 Task: Look for space in Aguilares, Argentina from 9th July, 2023 to 16th July, 2023 for 2 adults, 1 child in price range Rs.8000 to Rs.16000. Place can be entire place with 2 bedrooms having 2 beds and 1 bathroom. Property type can be flat. Amenities needed are: heating, . Booking option can be shelf check-in. Required host language is English.
Action: Mouse moved to (465, 101)
Screenshot: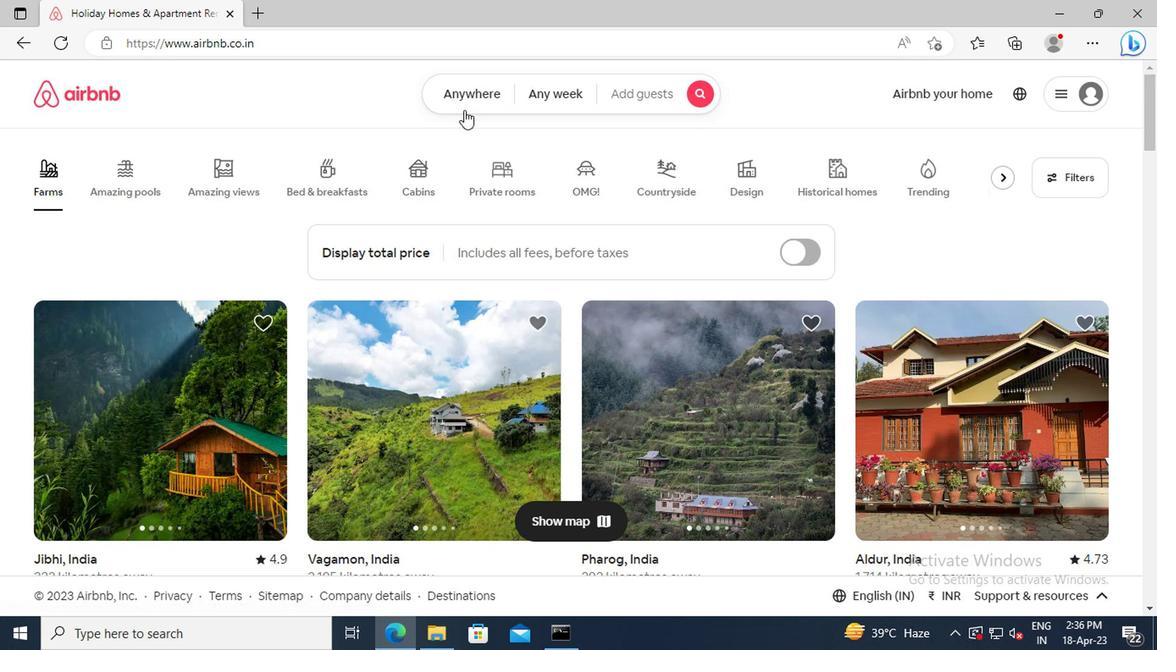 
Action: Mouse pressed left at (465, 101)
Screenshot: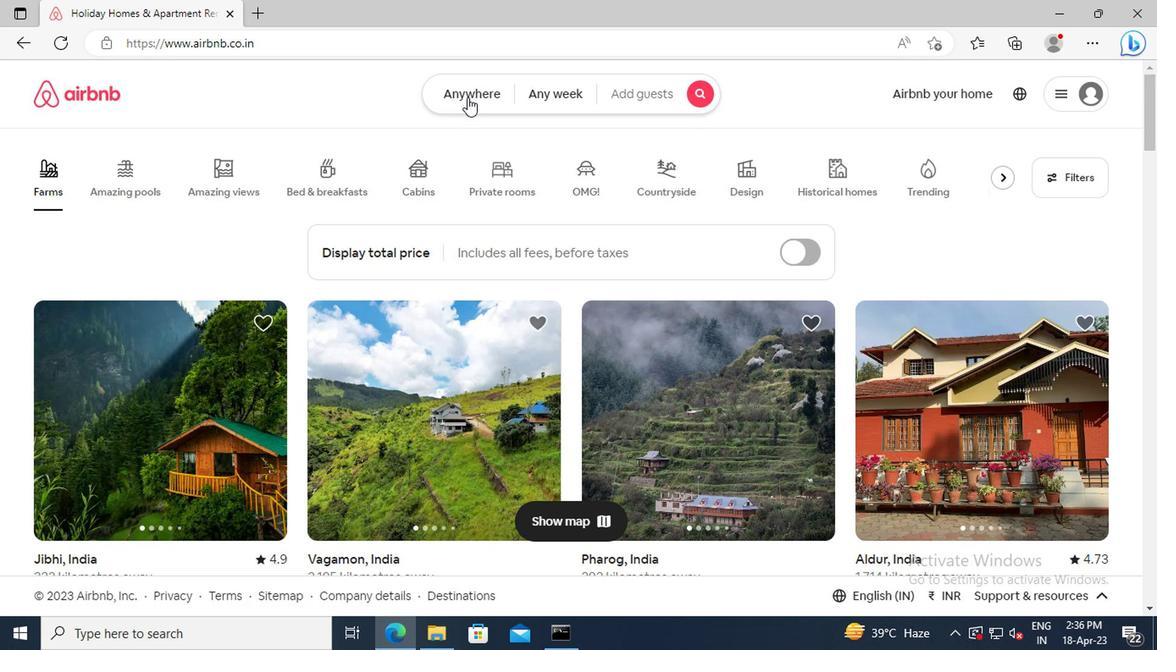 
Action: Mouse moved to (299, 165)
Screenshot: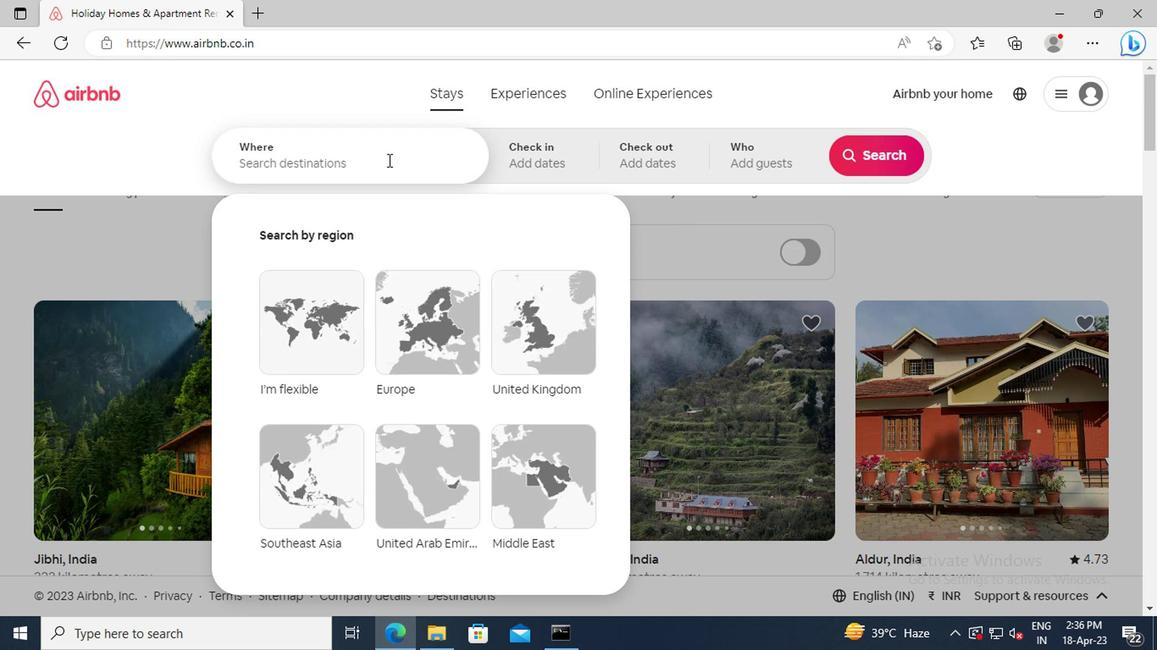 
Action: Mouse pressed left at (299, 165)
Screenshot: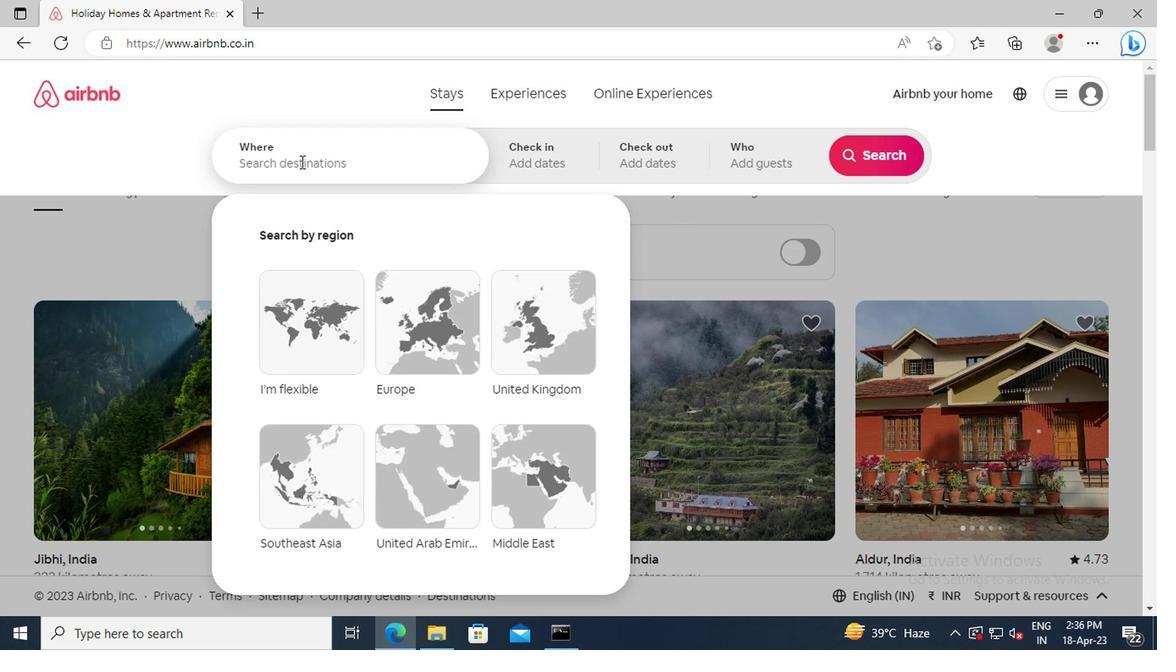 
Action: Key pressed <Key.shift_r>Aguilares,<Key.space><Key.shift_r>Argentina<Key.enter>
Screenshot: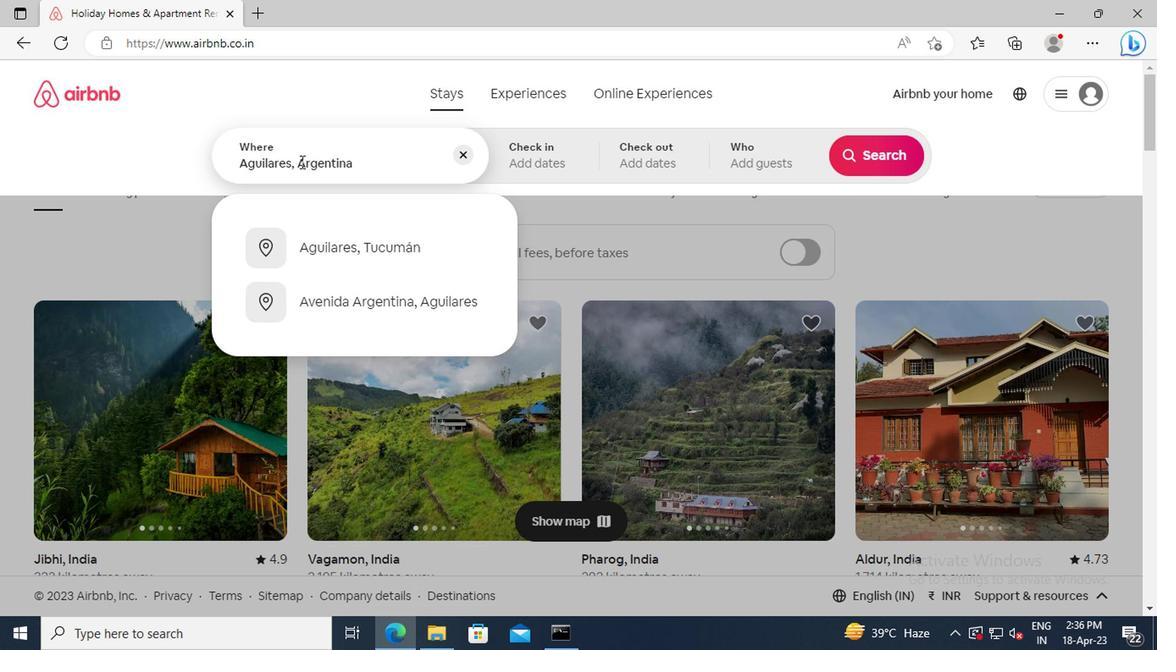 
Action: Mouse moved to (857, 291)
Screenshot: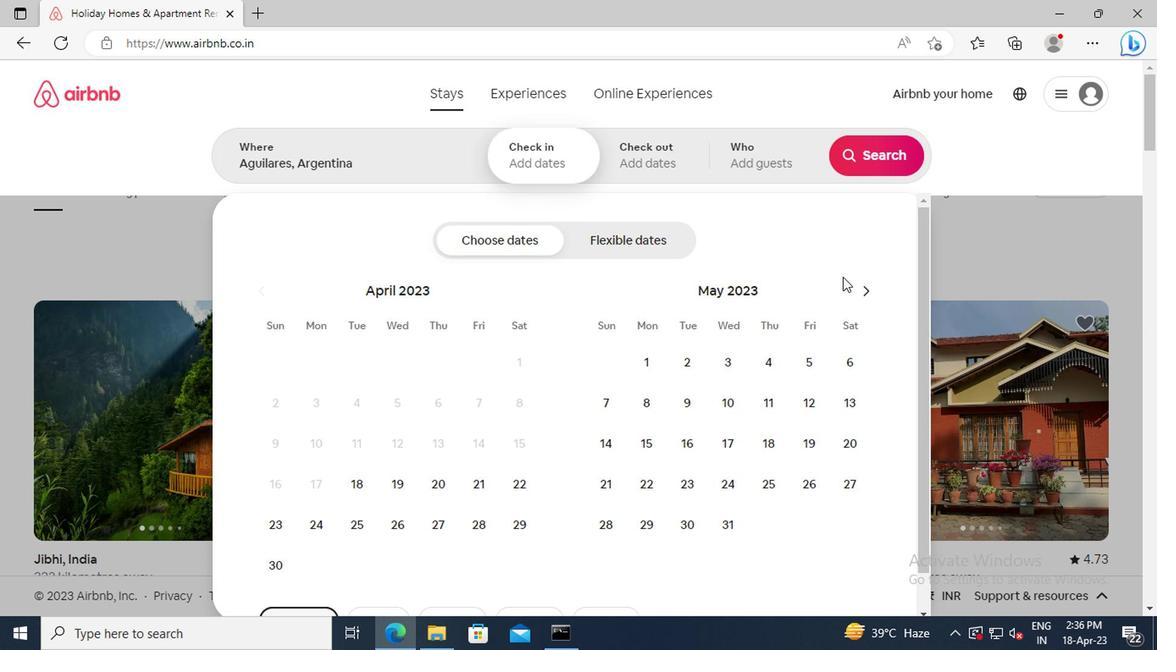 
Action: Mouse pressed left at (857, 291)
Screenshot: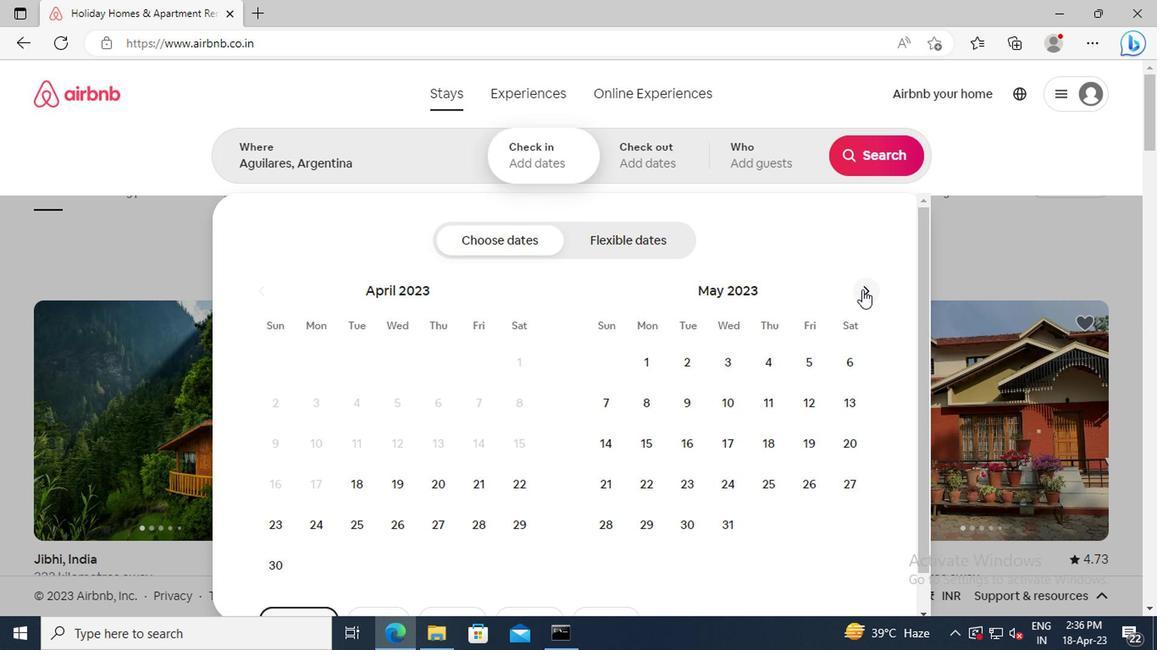 
Action: Mouse pressed left at (857, 291)
Screenshot: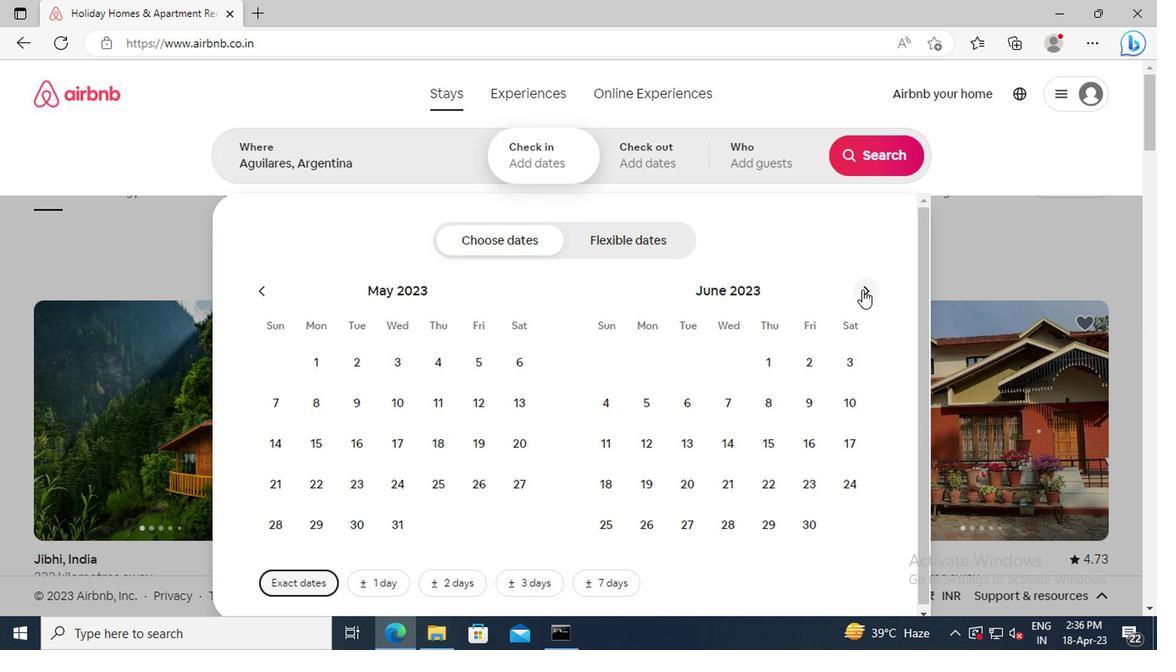 
Action: Mouse moved to (610, 436)
Screenshot: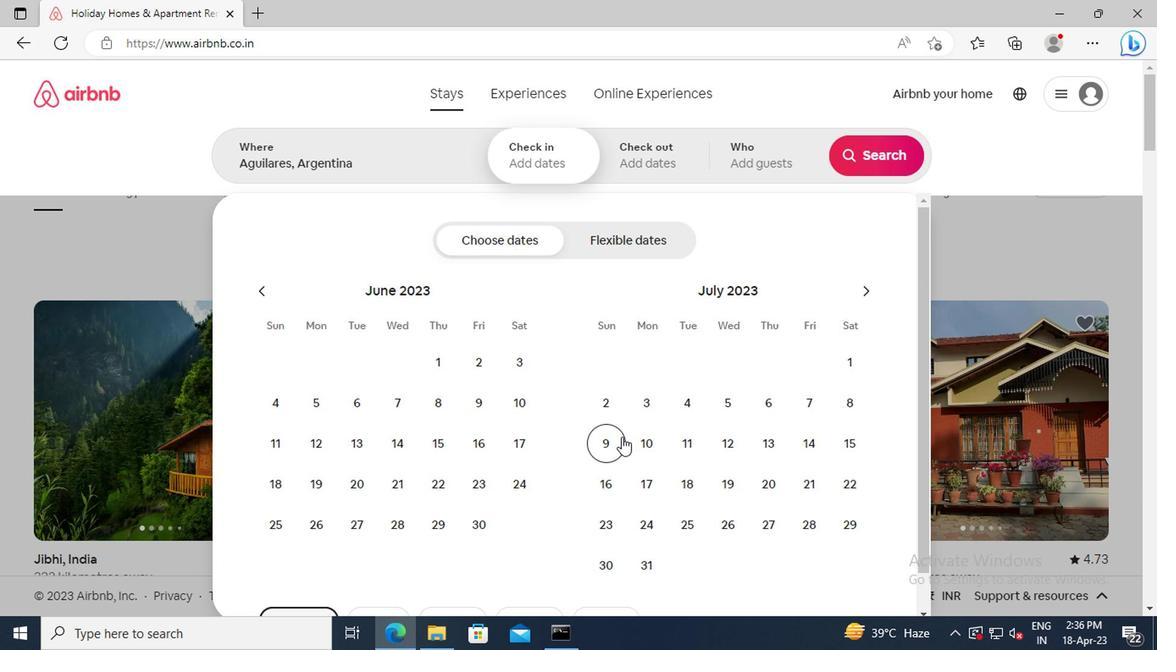 
Action: Mouse pressed left at (610, 436)
Screenshot: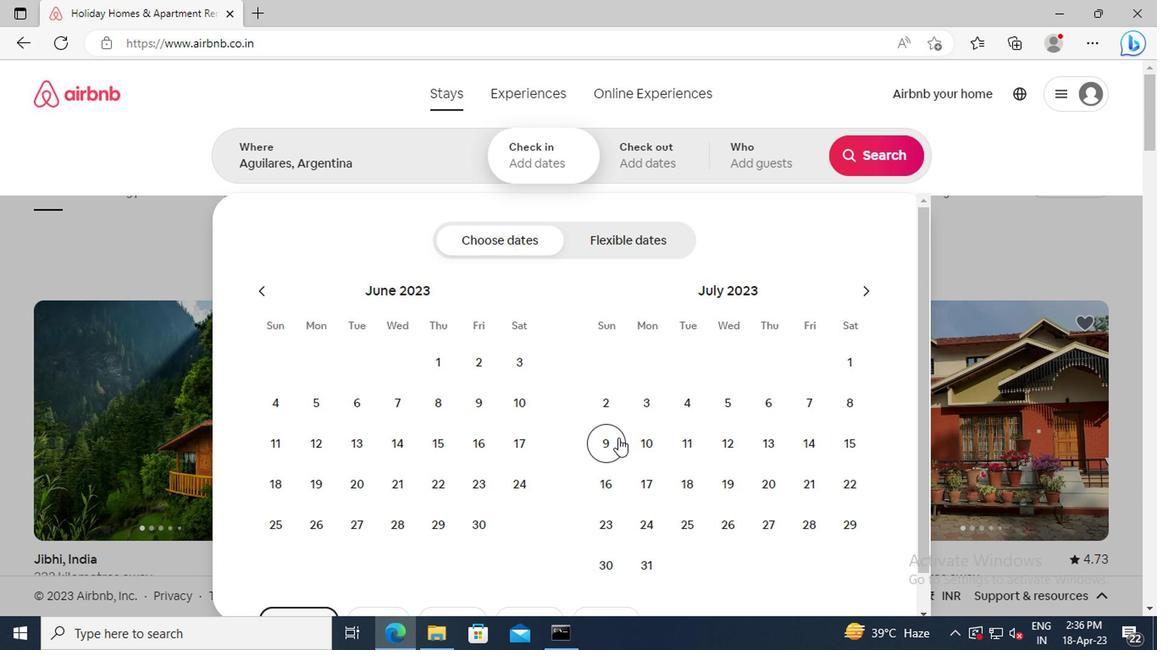 
Action: Mouse moved to (606, 479)
Screenshot: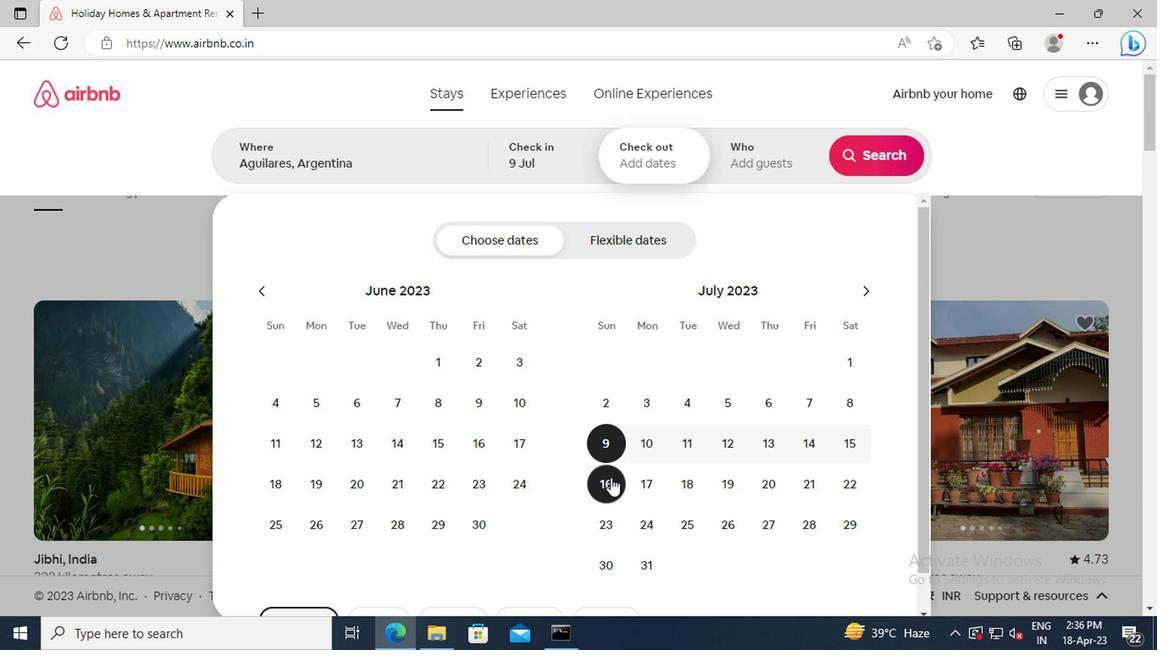 
Action: Mouse pressed left at (606, 479)
Screenshot: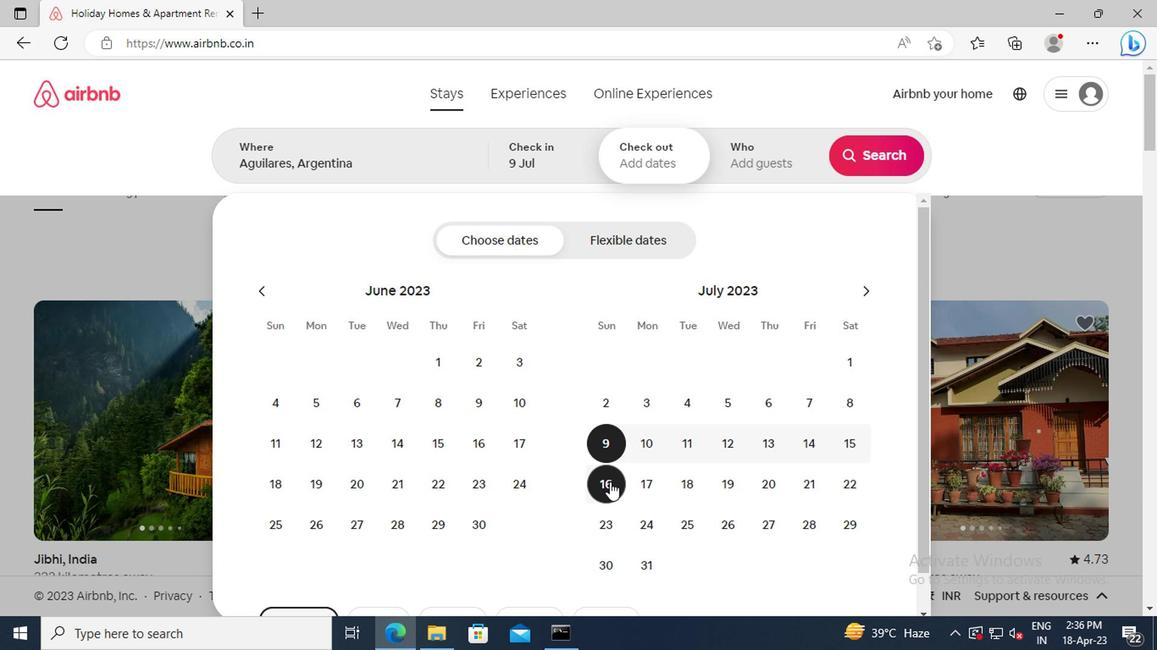 
Action: Mouse moved to (743, 169)
Screenshot: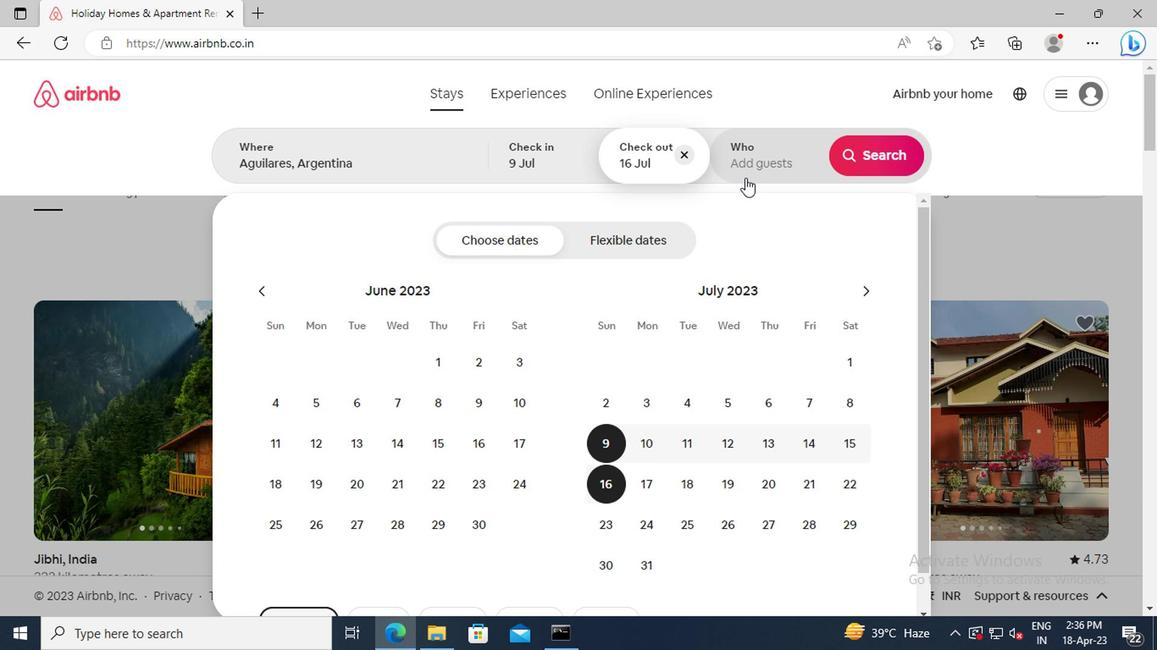 
Action: Mouse pressed left at (743, 169)
Screenshot: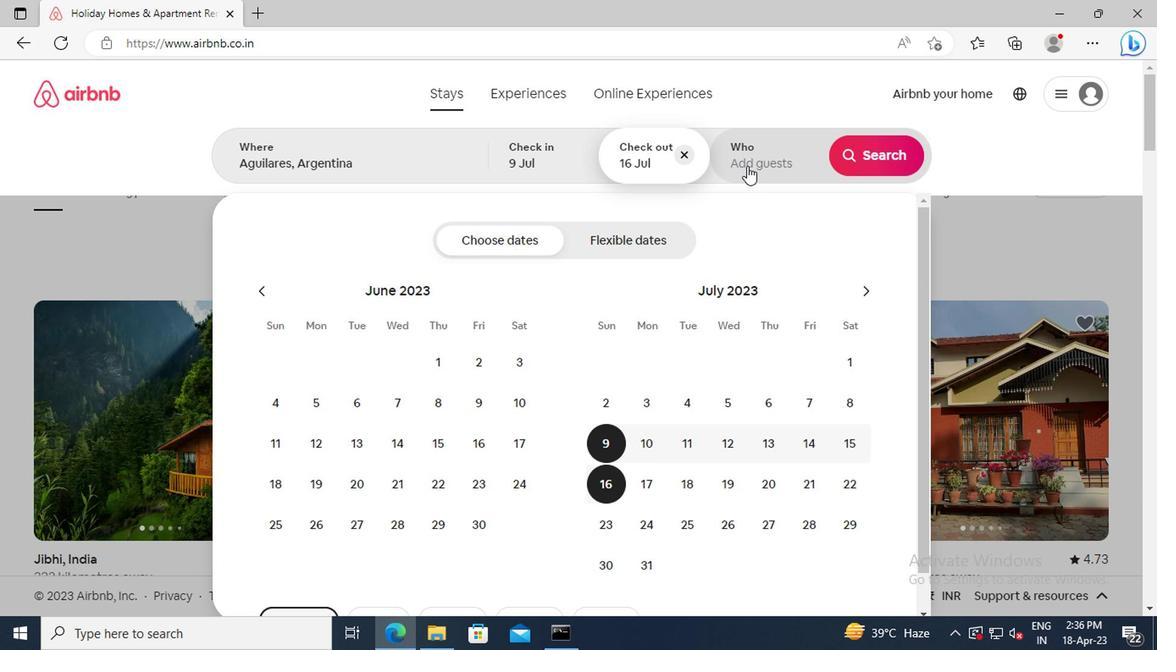 
Action: Mouse moved to (880, 245)
Screenshot: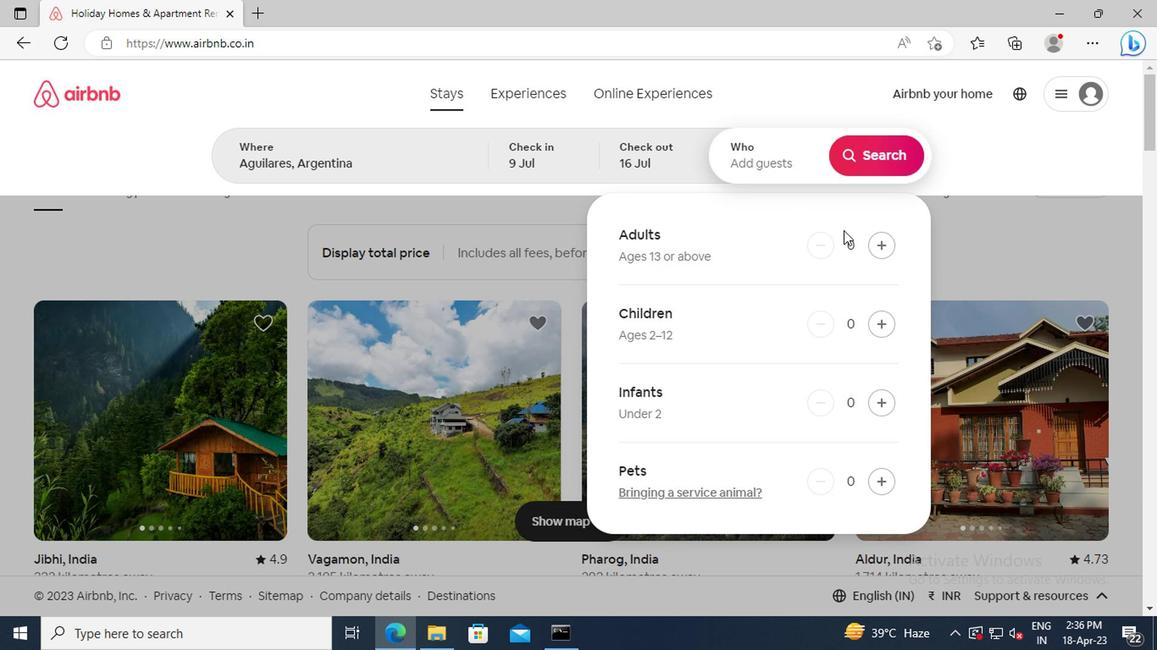
Action: Mouse pressed left at (880, 245)
Screenshot: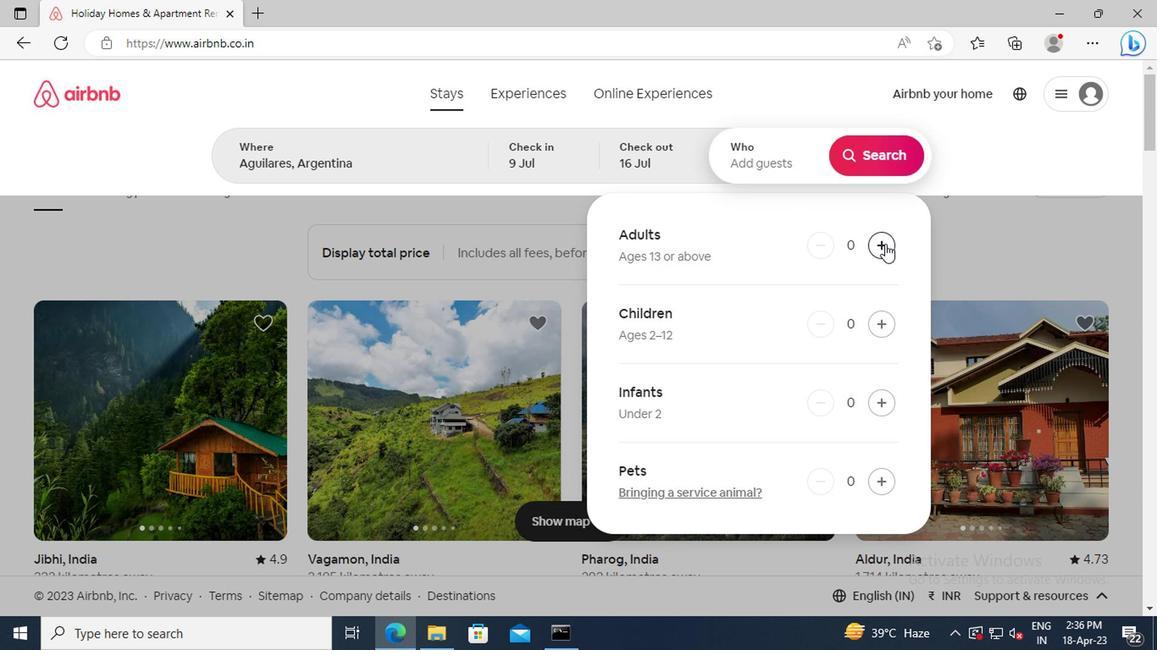 
Action: Mouse pressed left at (880, 245)
Screenshot: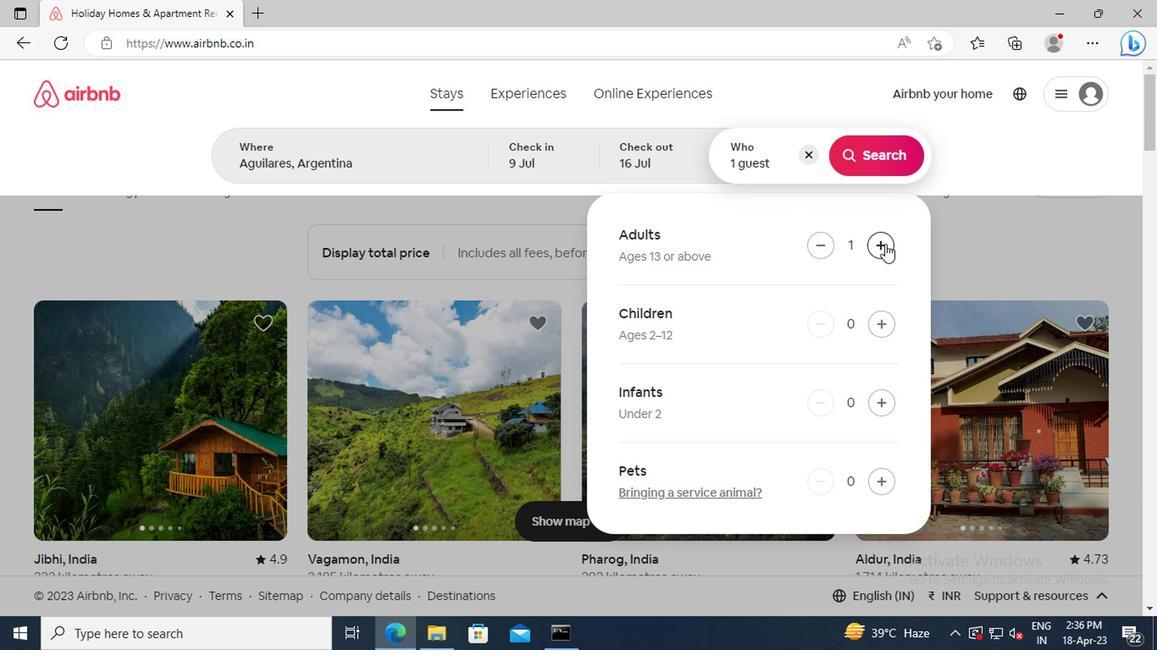 
Action: Mouse moved to (884, 333)
Screenshot: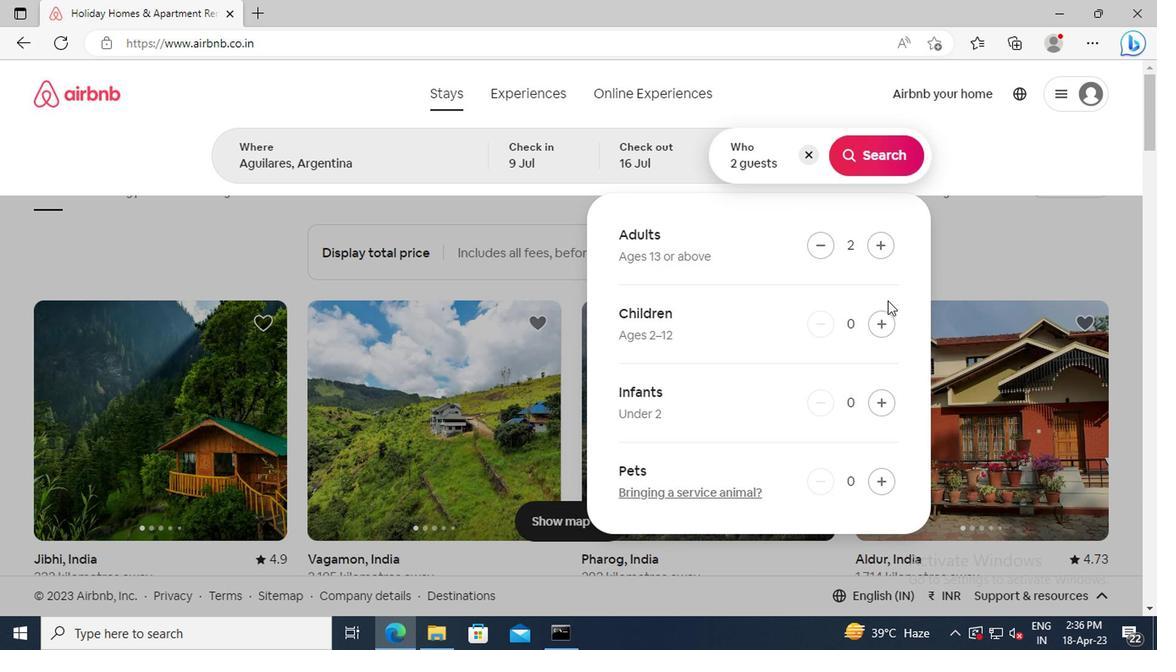 
Action: Mouse pressed left at (884, 333)
Screenshot: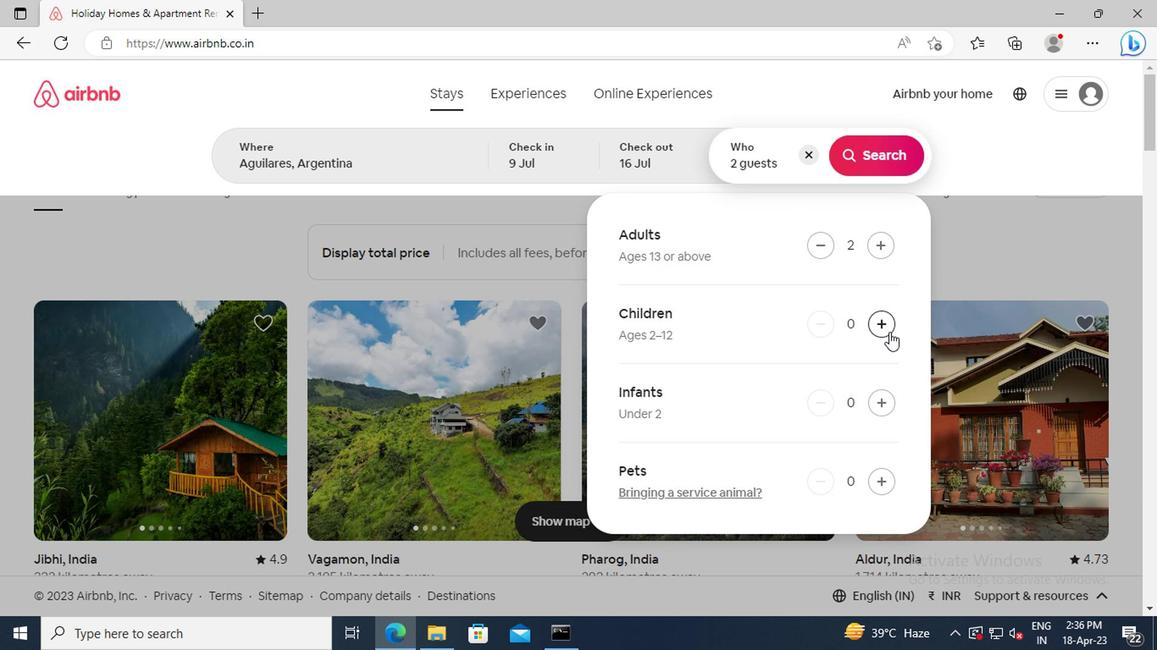 
Action: Mouse moved to (873, 160)
Screenshot: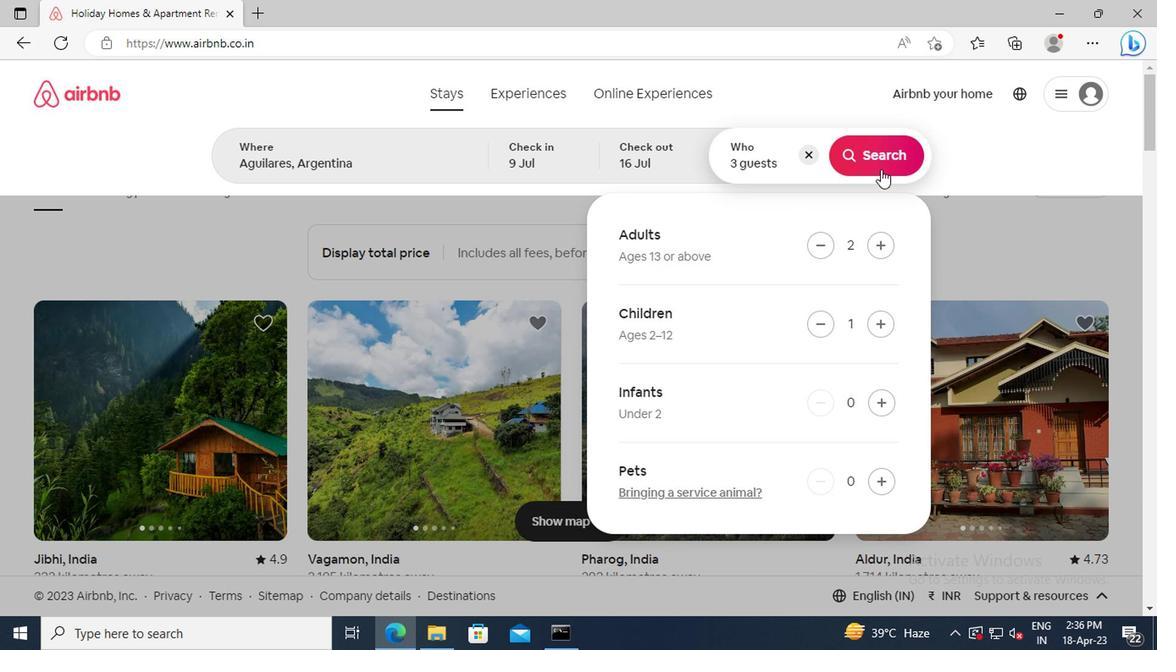 
Action: Mouse pressed left at (873, 160)
Screenshot: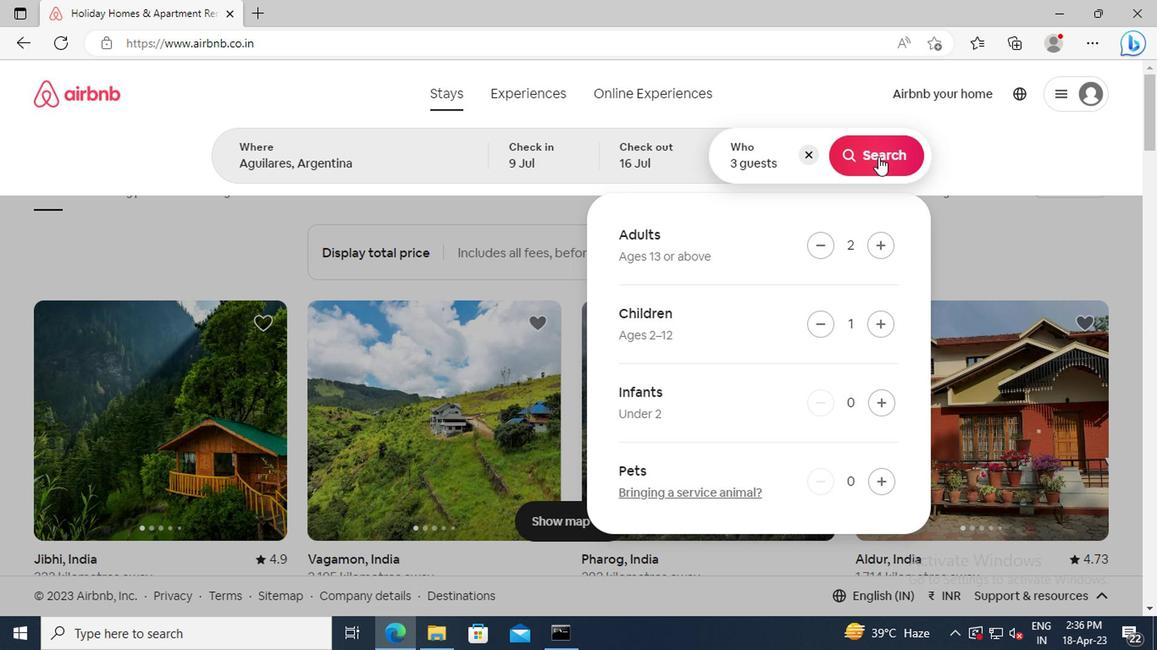 
Action: Mouse moved to (1069, 159)
Screenshot: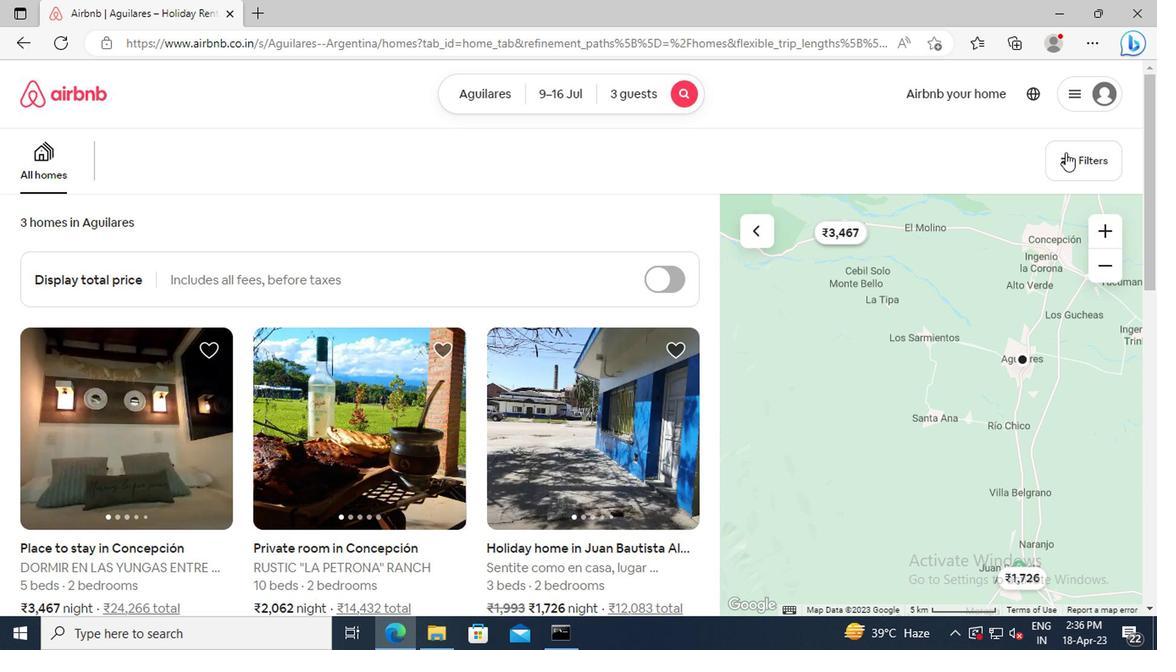 
Action: Mouse pressed left at (1069, 159)
Screenshot: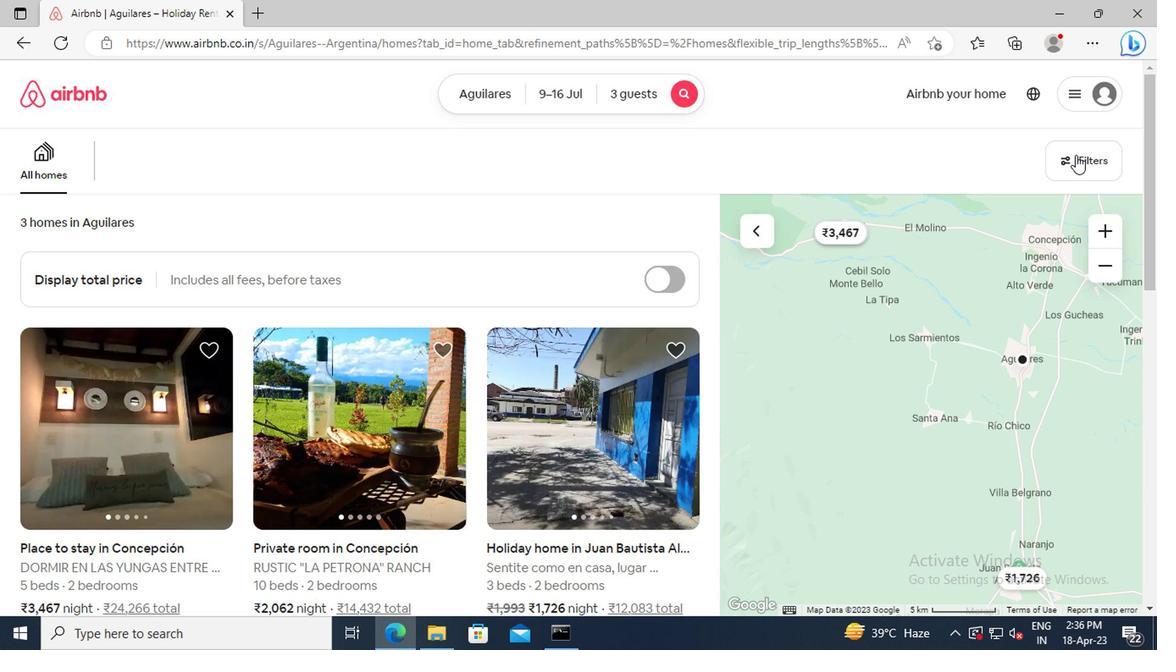 
Action: Mouse moved to (371, 380)
Screenshot: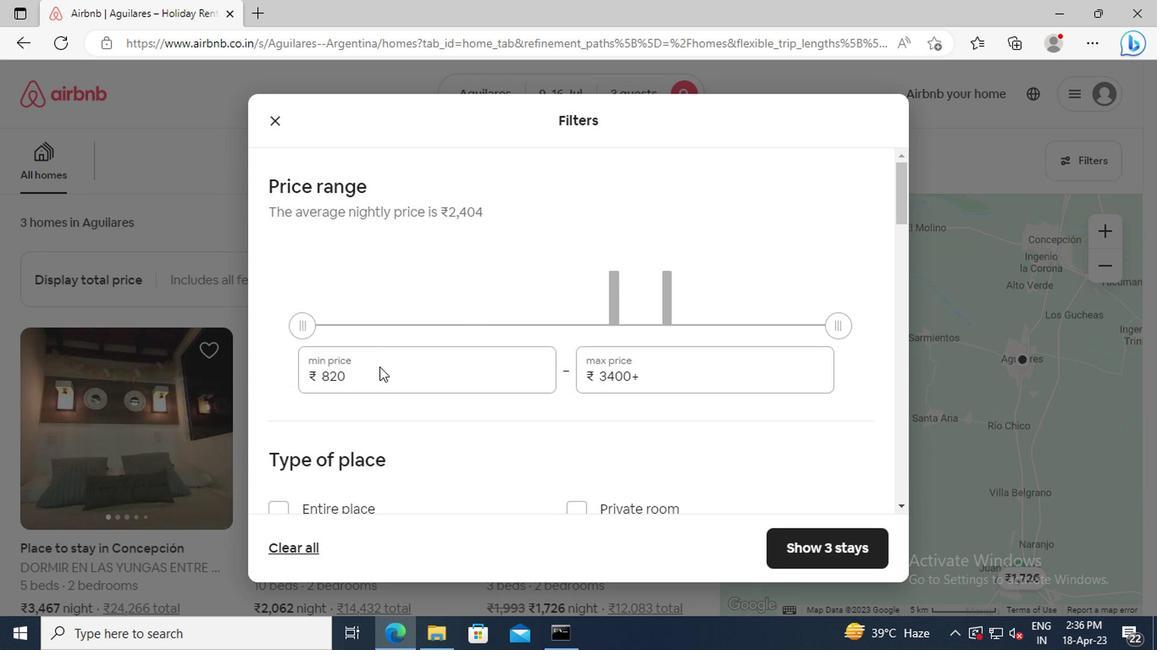 
Action: Mouse pressed left at (371, 380)
Screenshot: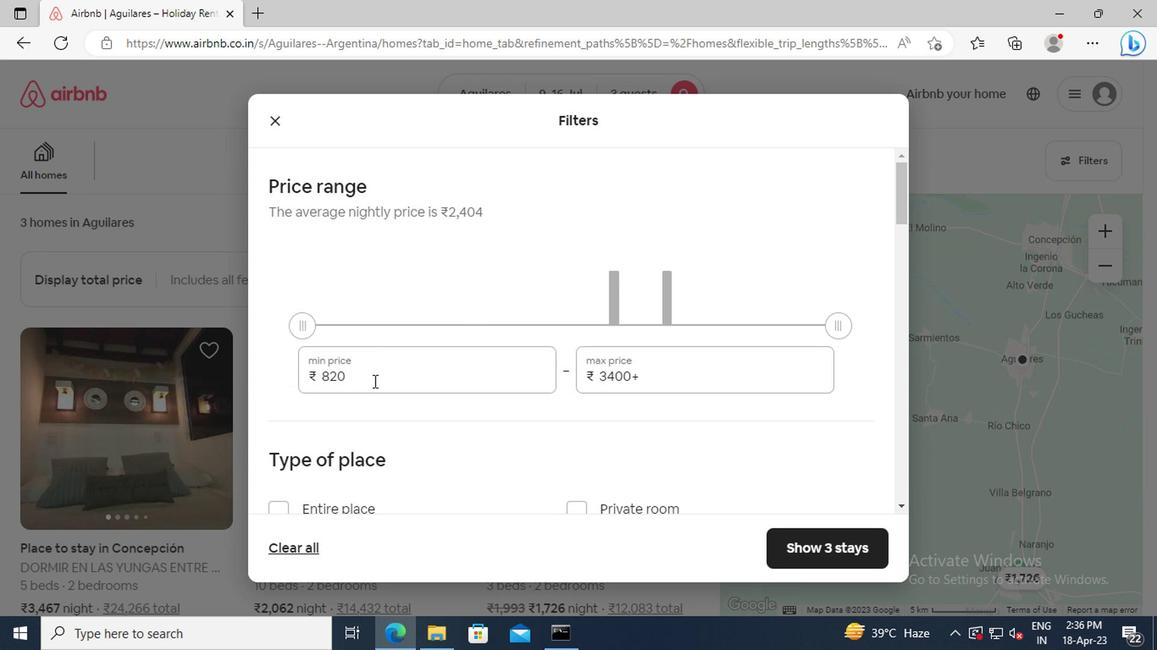
Action: Key pressed <Key.backspace><Key.backspace><Key.backspace>8000<Key.tab><Key.delete>16000
Screenshot: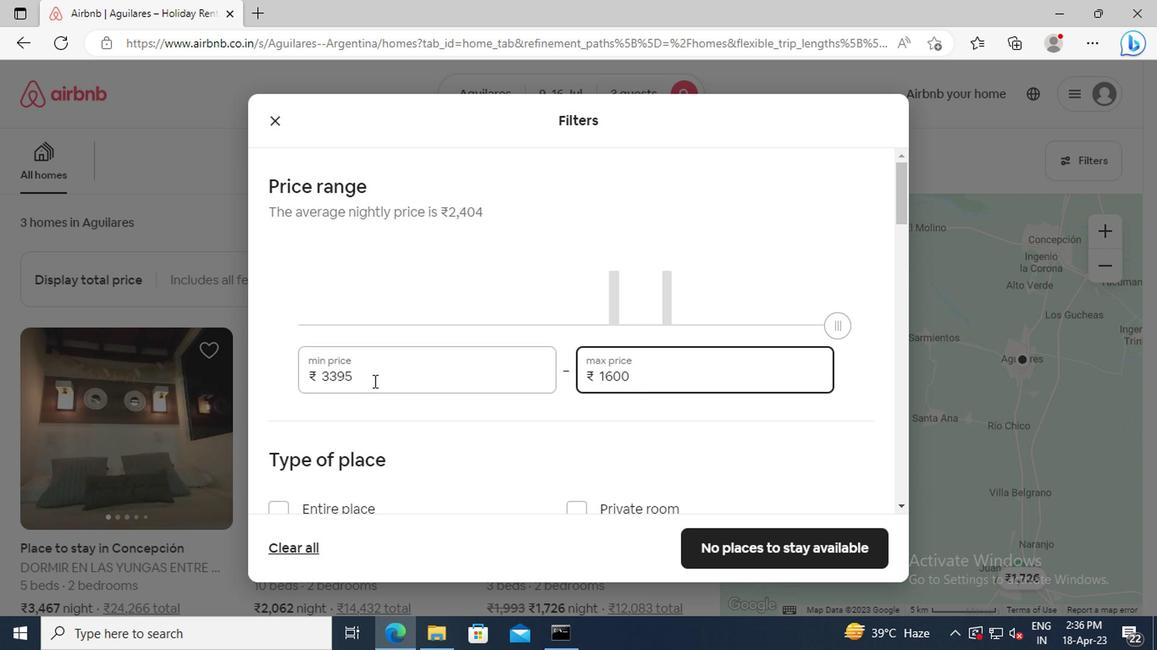
Action: Mouse scrolled (371, 379) with delta (0, 0)
Screenshot: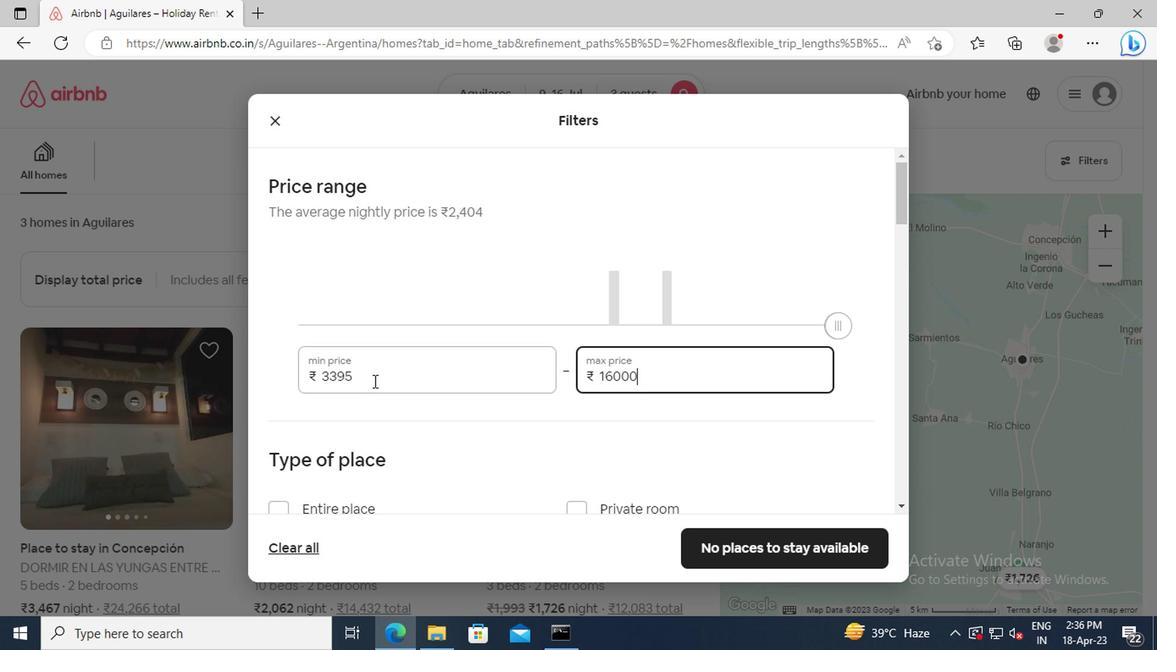 
Action: Mouse scrolled (371, 379) with delta (0, 0)
Screenshot: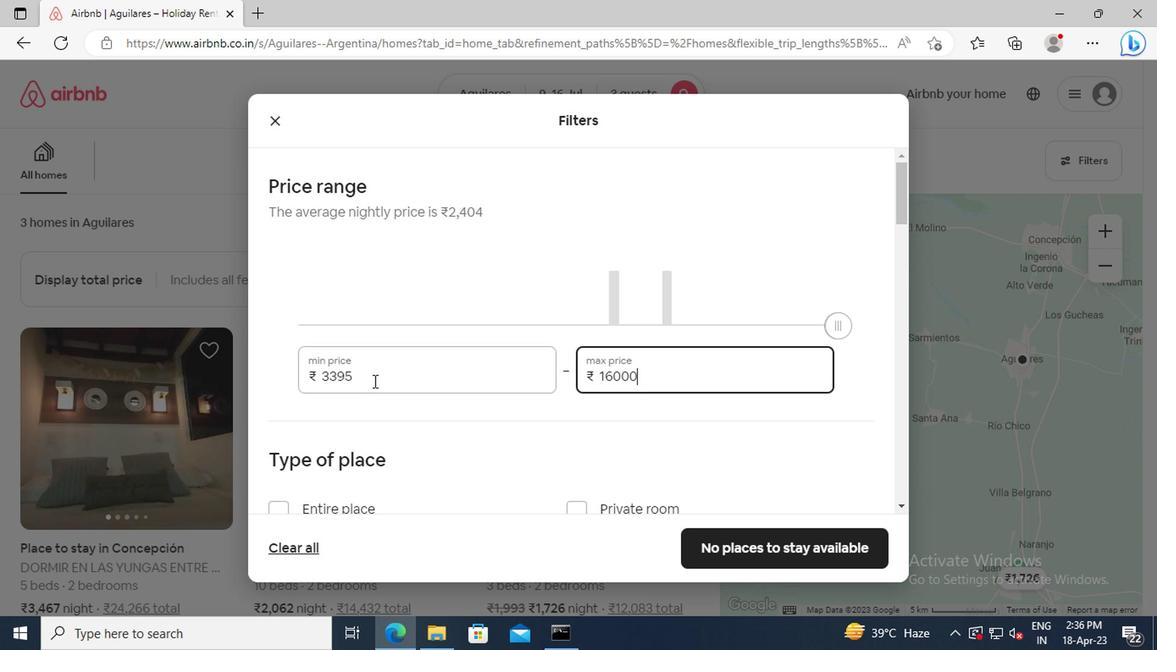 
Action: Mouse moved to (347, 391)
Screenshot: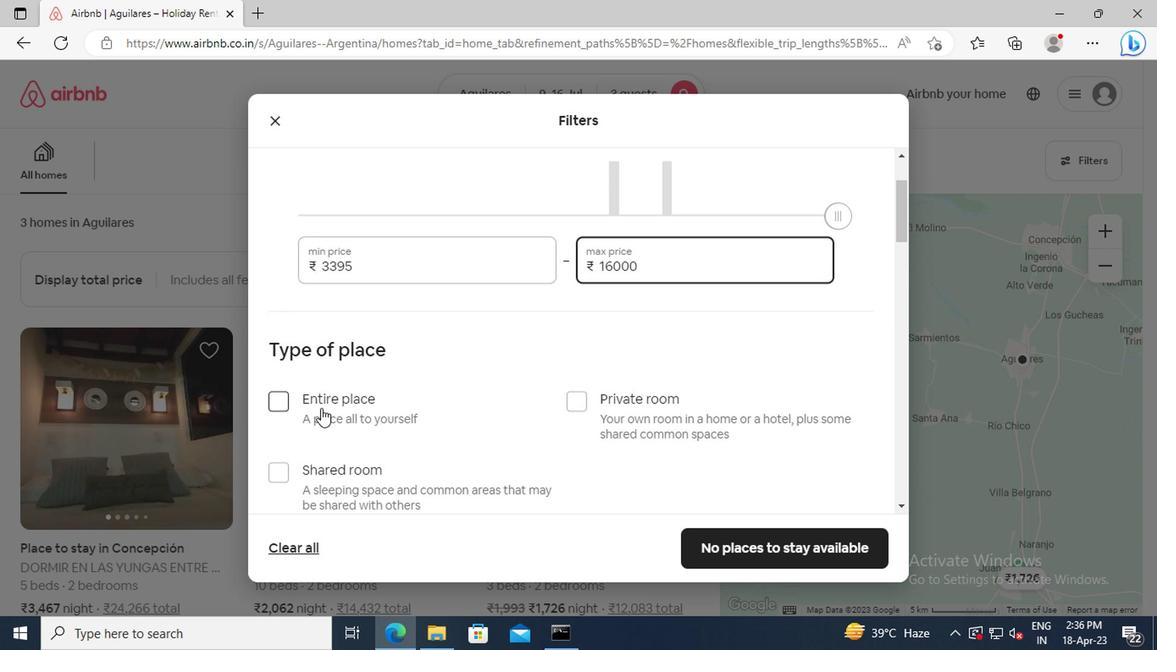 
Action: Mouse scrolled (347, 390) with delta (0, 0)
Screenshot: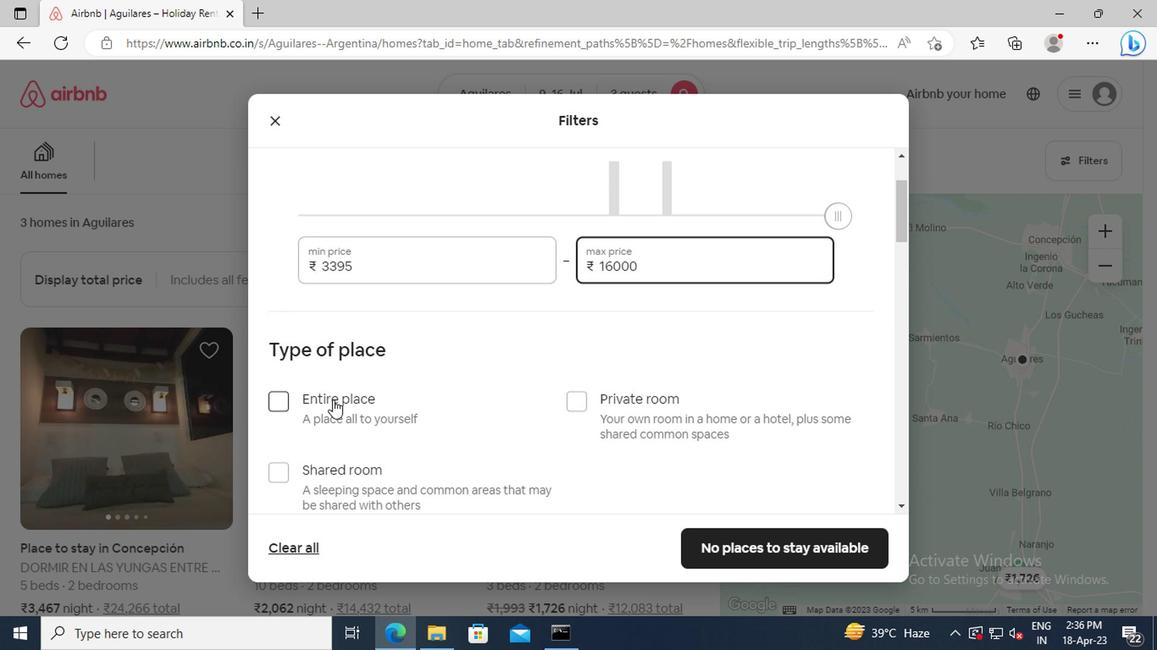 
Action: Mouse scrolled (347, 390) with delta (0, 0)
Screenshot: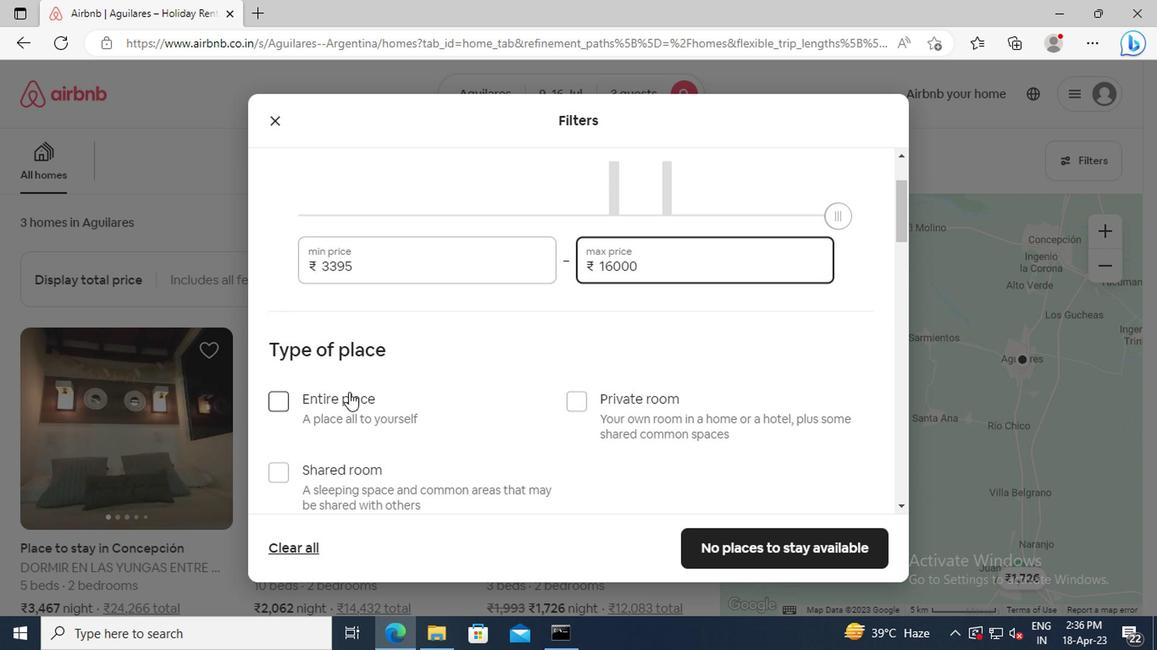 
Action: Mouse moved to (282, 295)
Screenshot: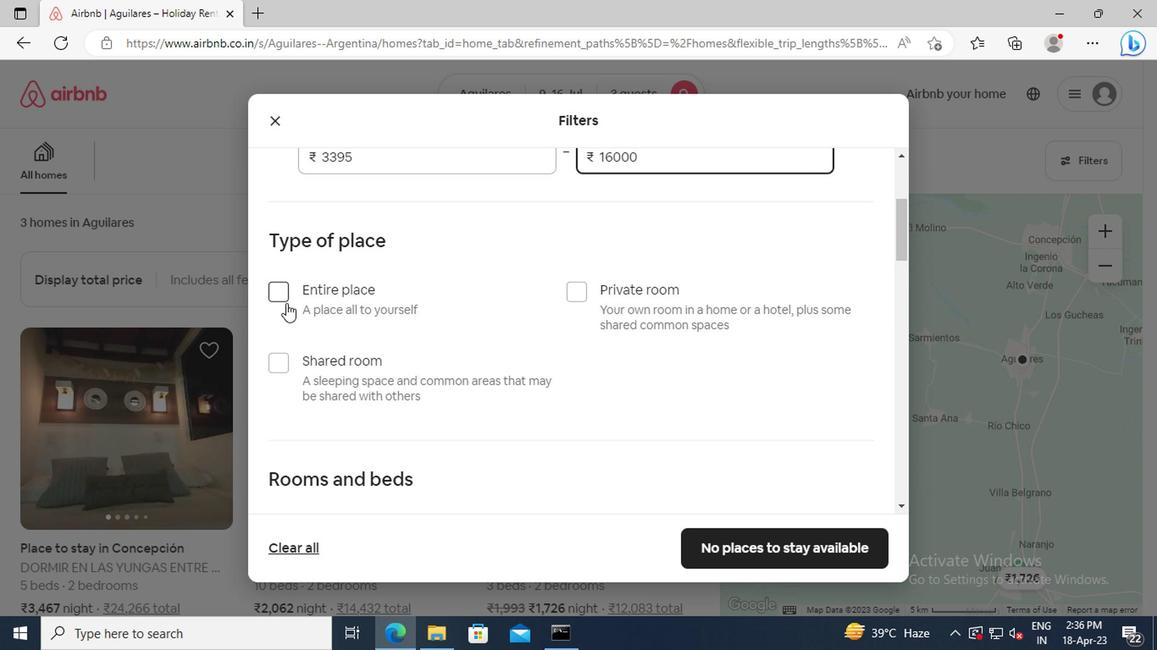 
Action: Mouse pressed left at (282, 295)
Screenshot: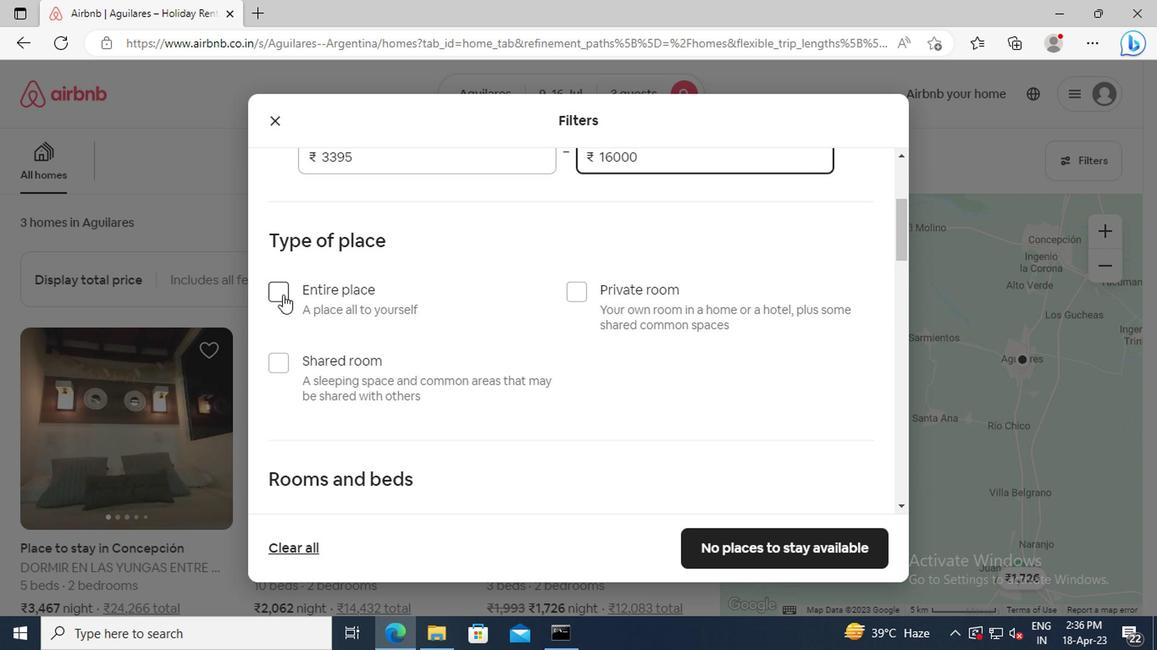 
Action: Mouse moved to (496, 320)
Screenshot: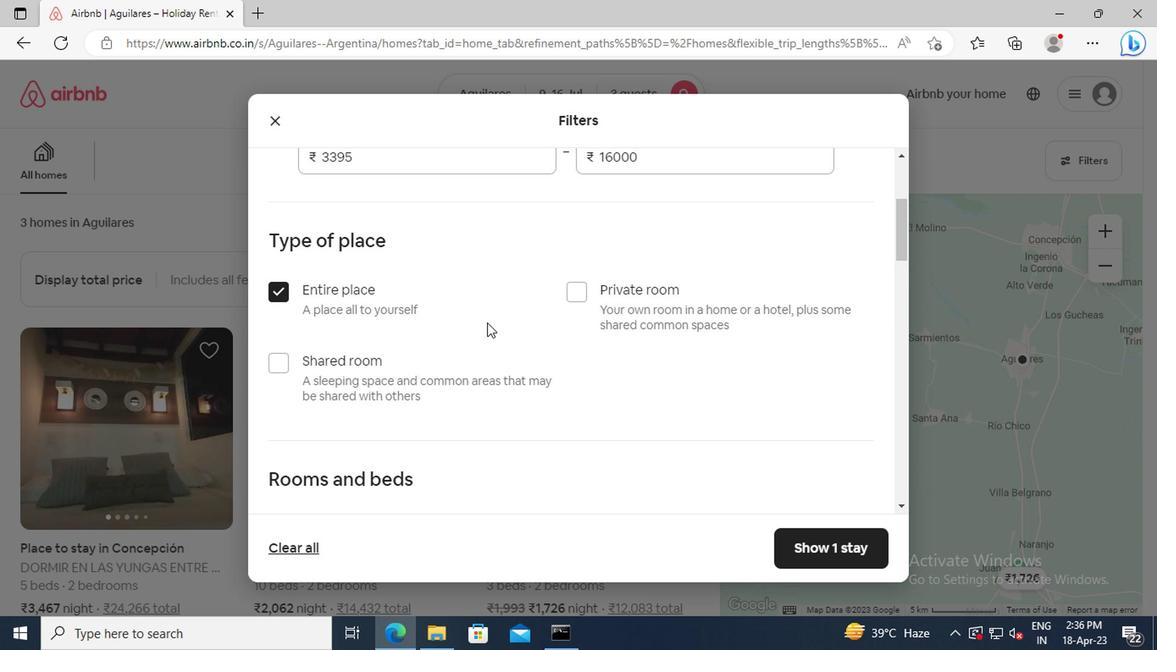 
Action: Mouse scrolled (496, 318) with delta (0, -1)
Screenshot: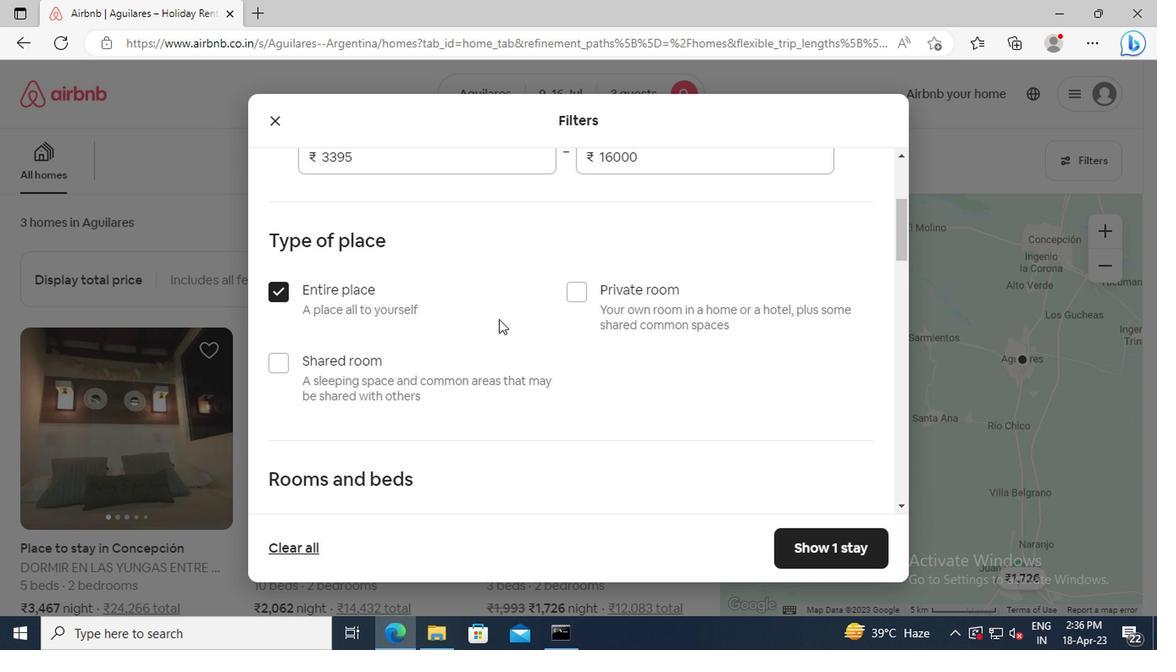 
Action: Mouse scrolled (496, 318) with delta (0, -1)
Screenshot: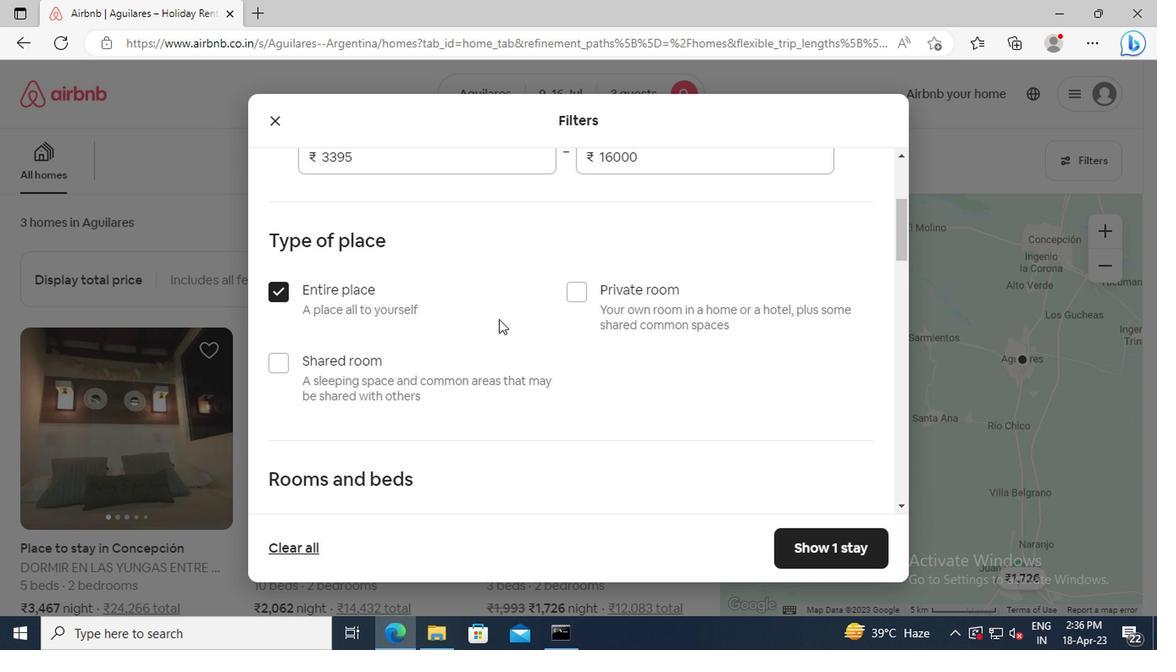 
Action: Mouse scrolled (496, 318) with delta (0, -1)
Screenshot: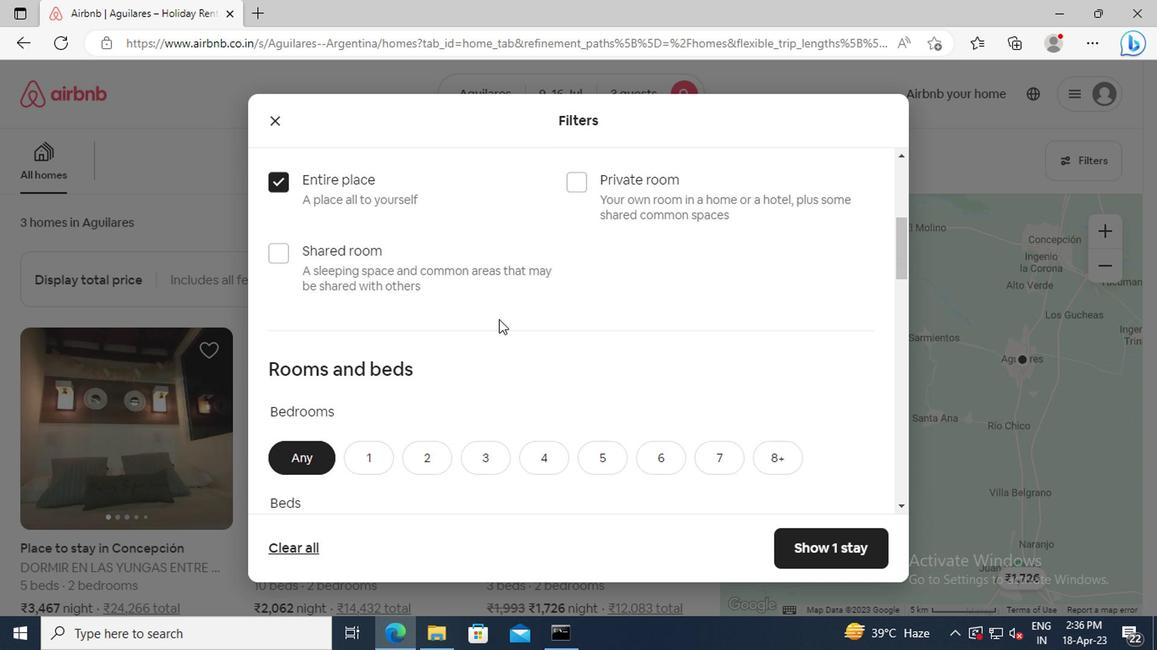 
Action: Mouse scrolled (496, 318) with delta (0, -1)
Screenshot: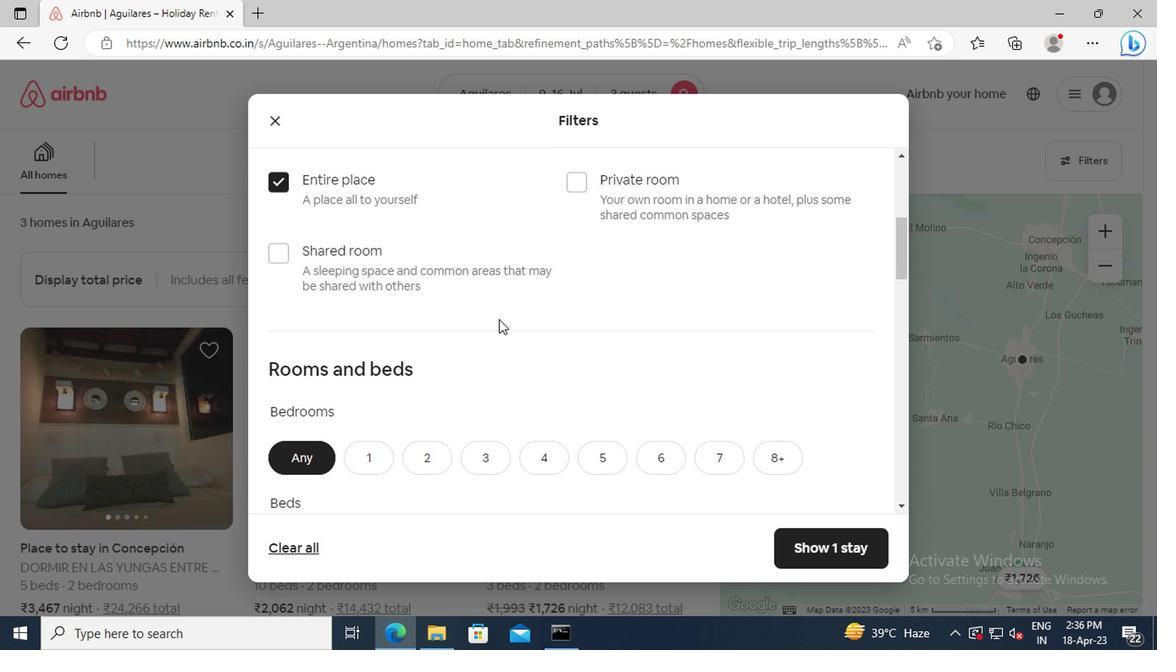
Action: Mouse moved to (439, 342)
Screenshot: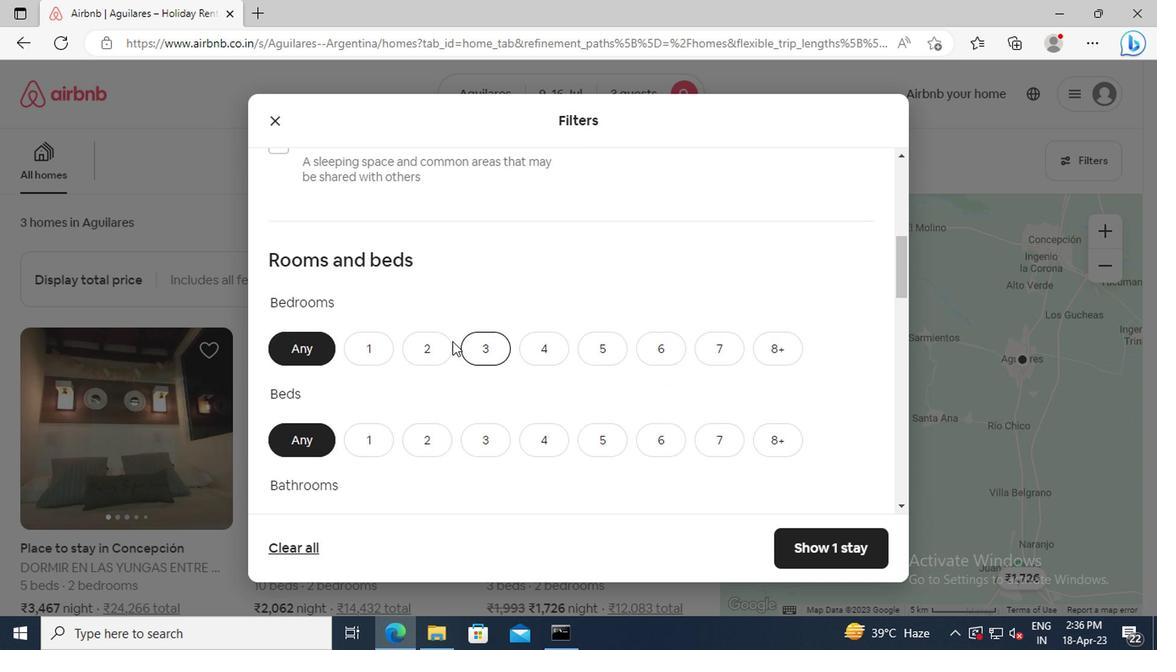 
Action: Mouse pressed left at (439, 342)
Screenshot: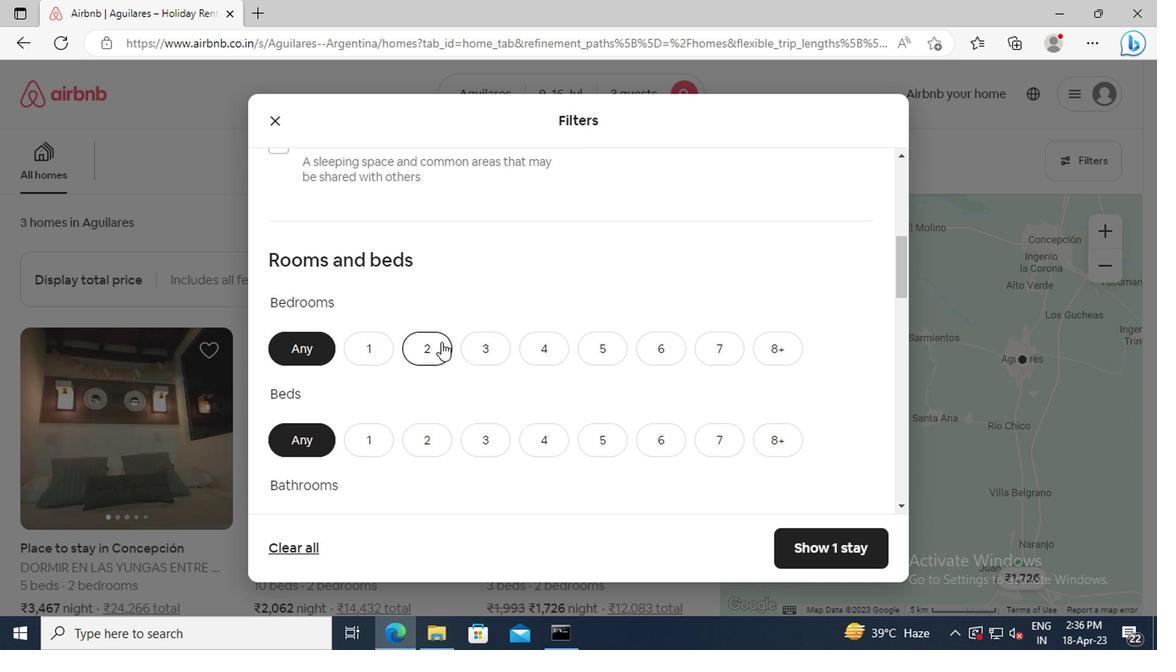 
Action: Mouse scrolled (439, 341) with delta (0, 0)
Screenshot: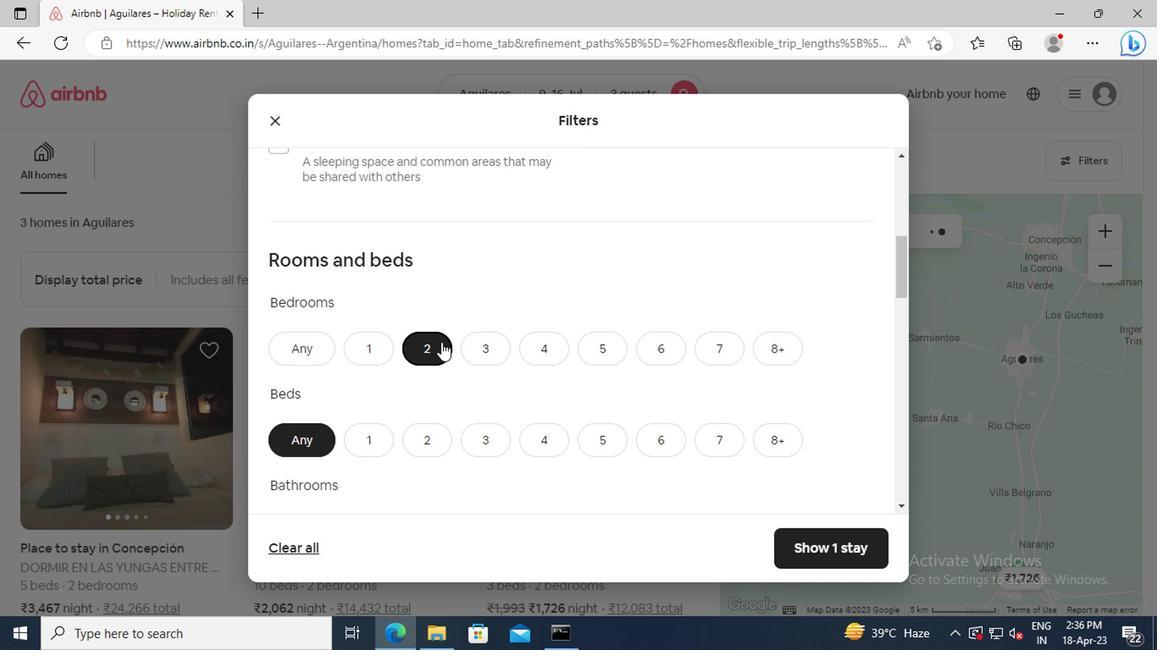 
Action: Mouse moved to (439, 355)
Screenshot: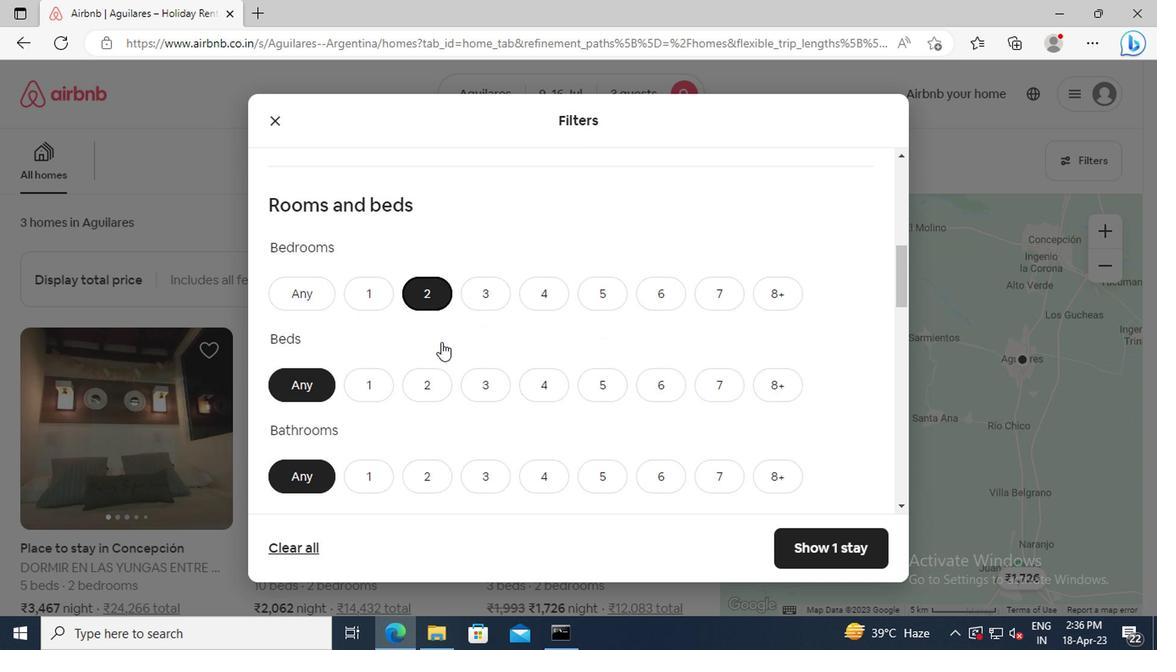 
Action: Mouse scrolled (439, 353) with delta (0, -1)
Screenshot: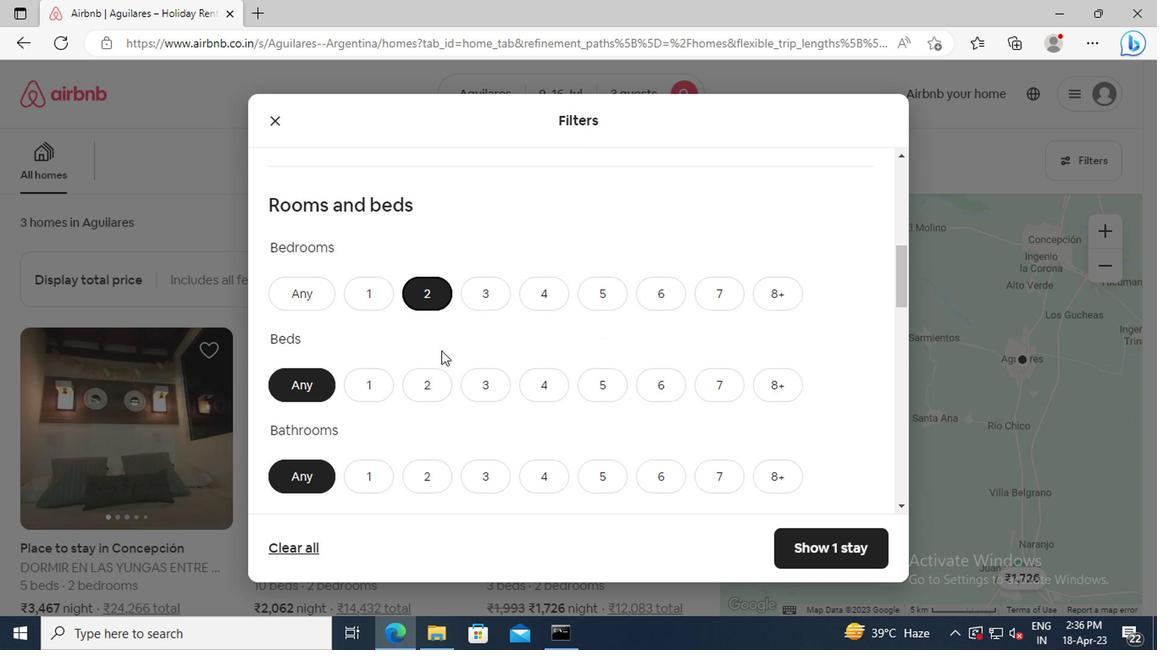 
Action: Mouse moved to (427, 336)
Screenshot: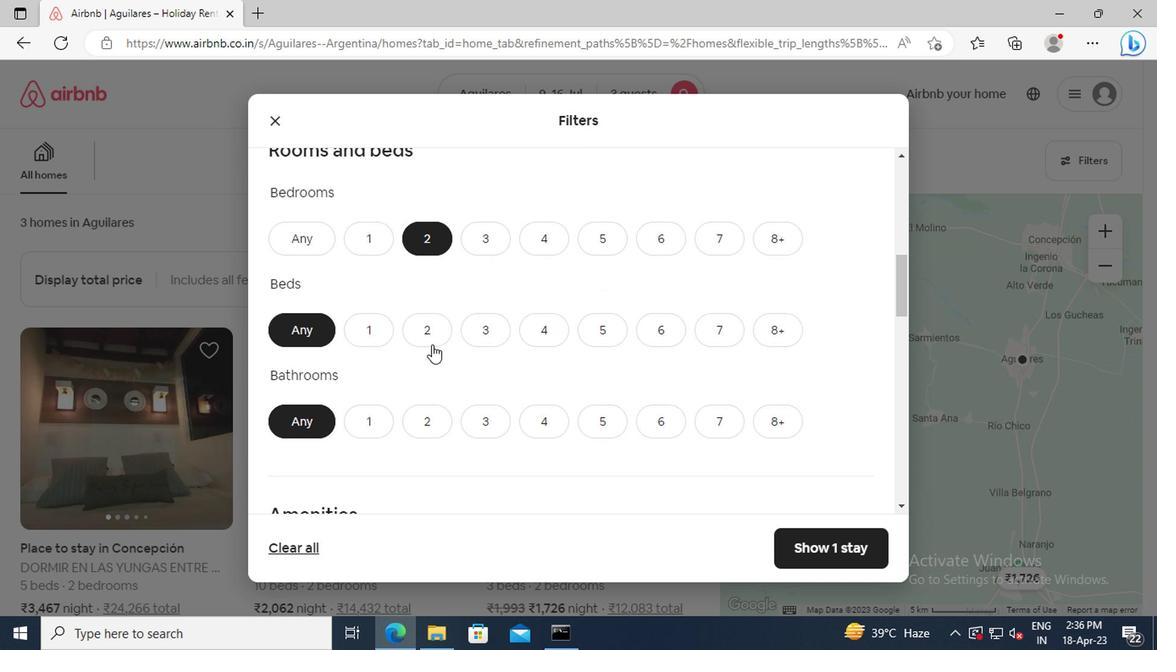 
Action: Mouse pressed left at (427, 336)
Screenshot: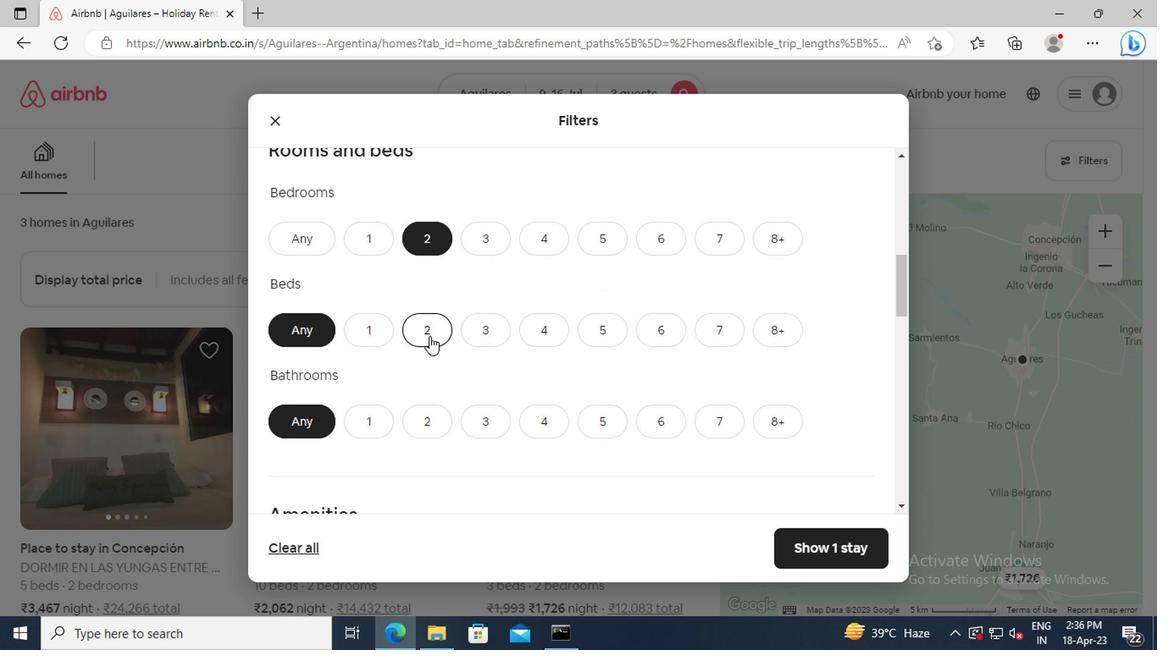 
Action: Mouse scrolled (427, 335) with delta (0, 0)
Screenshot: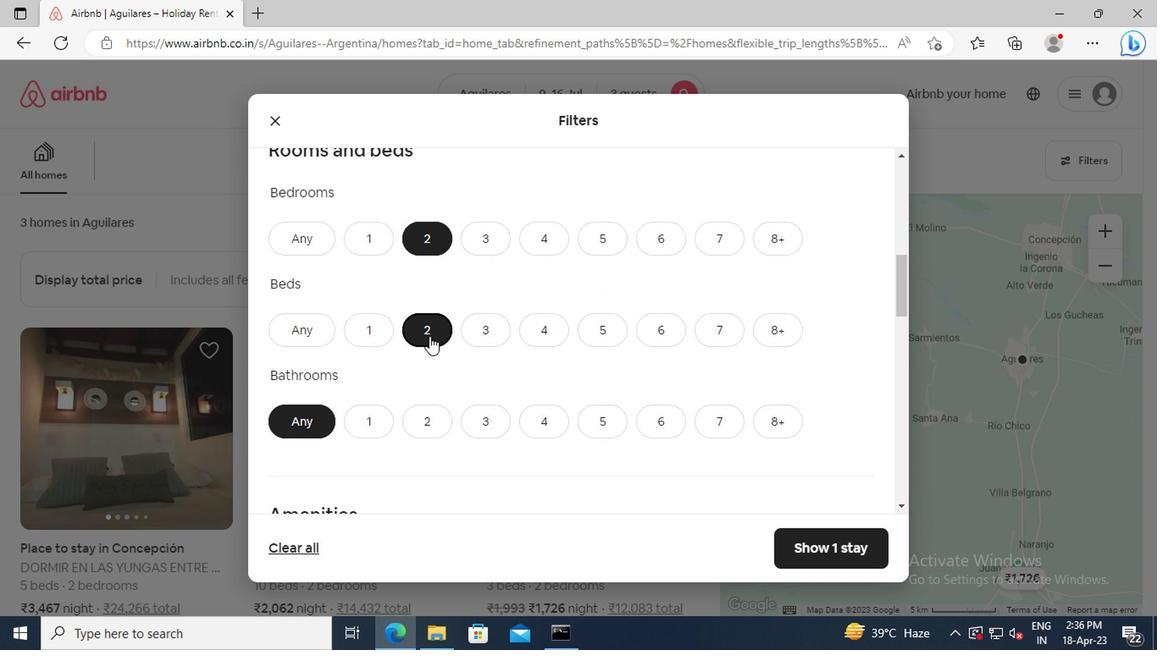 
Action: Mouse scrolled (427, 335) with delta (0, 0)
Screenshot: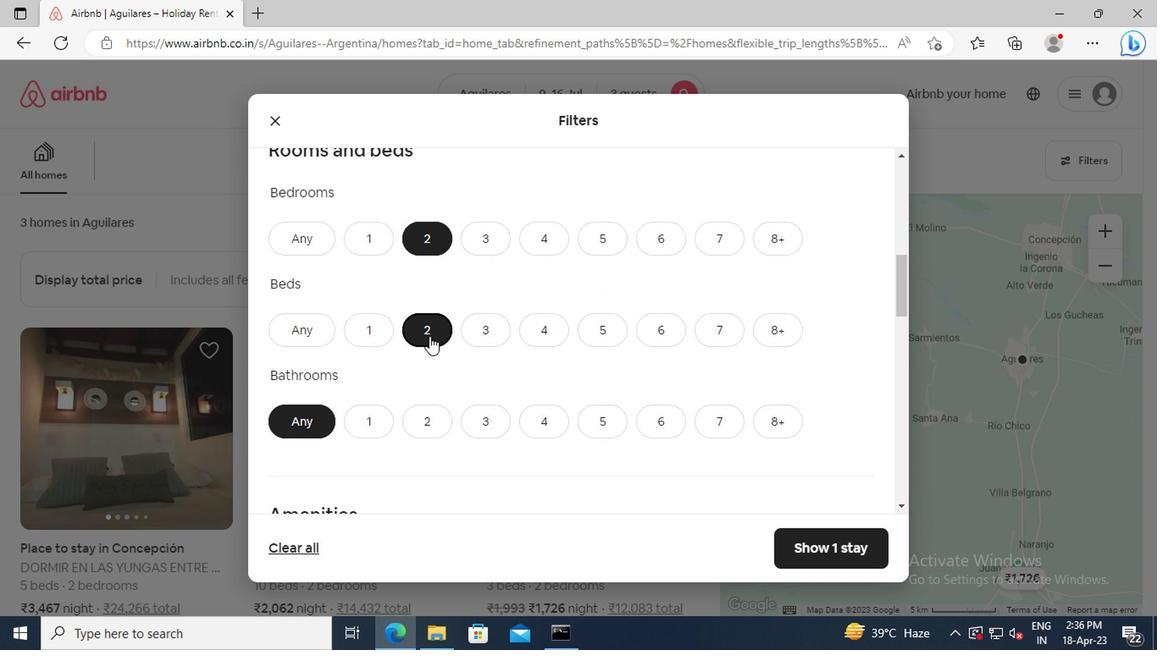 
Action: Mouse moved to (371, 313)
Screenshot: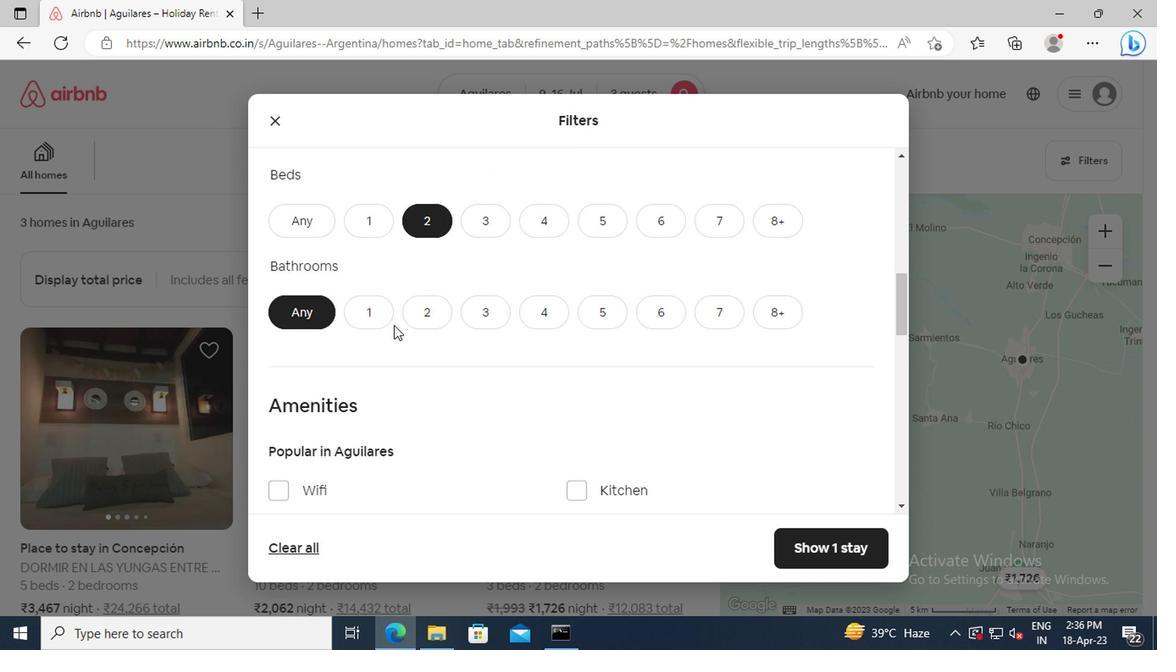 
Action: Mouse pressed left at (371, 313)
Screenshot: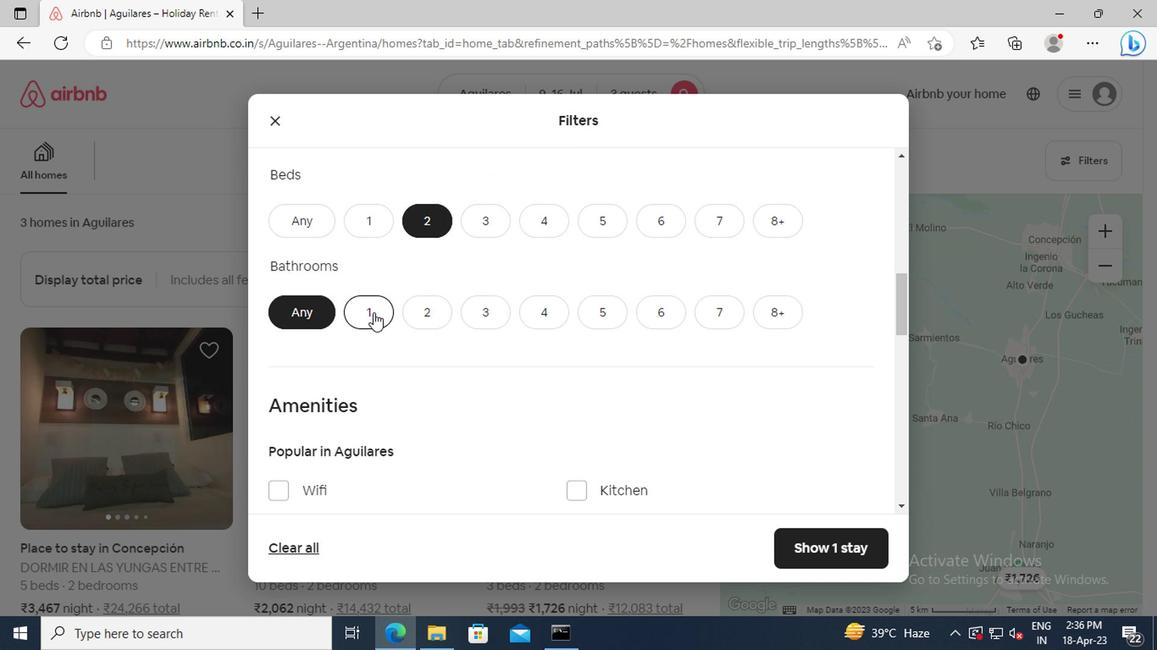 
Action: Mouse scrolled (371, 312) with delta (0, -1)
Screenshot: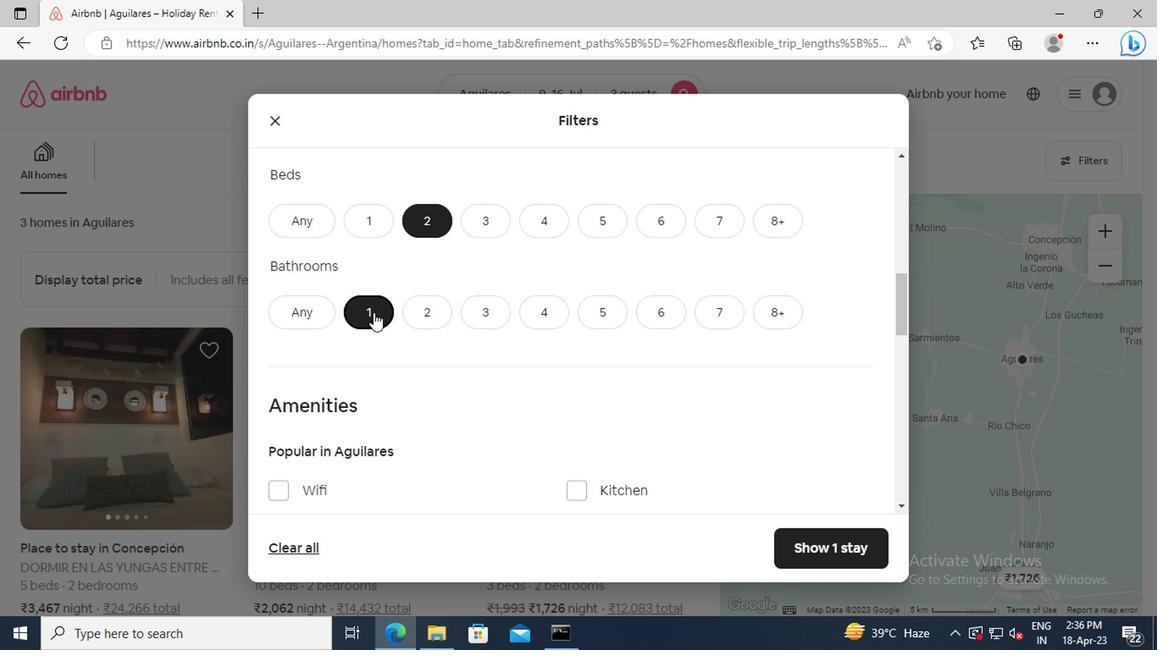 
Action: Mouse scrolled (371, 312) with delta (0, -1)
Screenshot: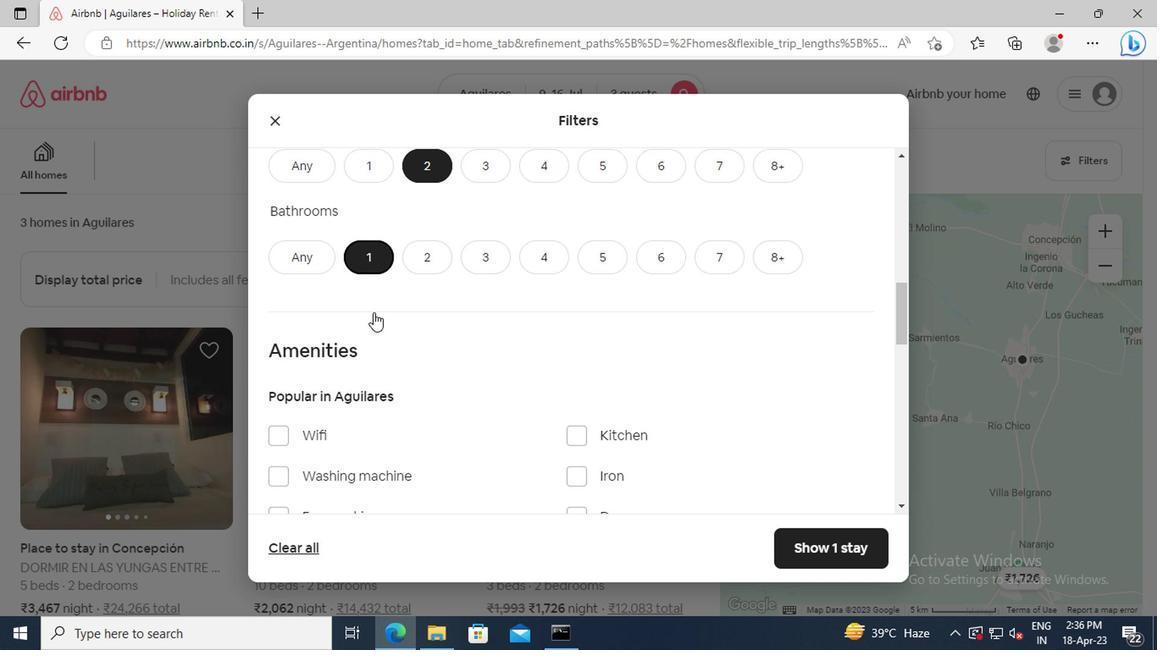 
Action: Mouse scrolled (371, 312) with delta (0, -1)
Screenshot: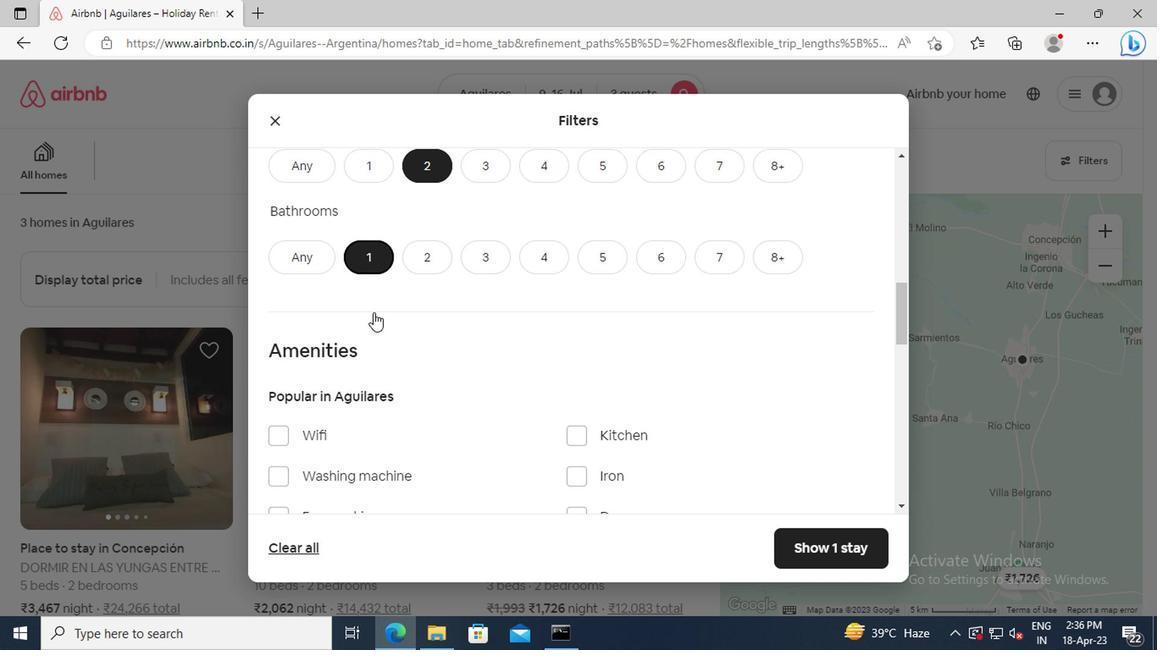 
Action: Mouse scrolled (371, 312) with delta (0, -1)
Screenshot: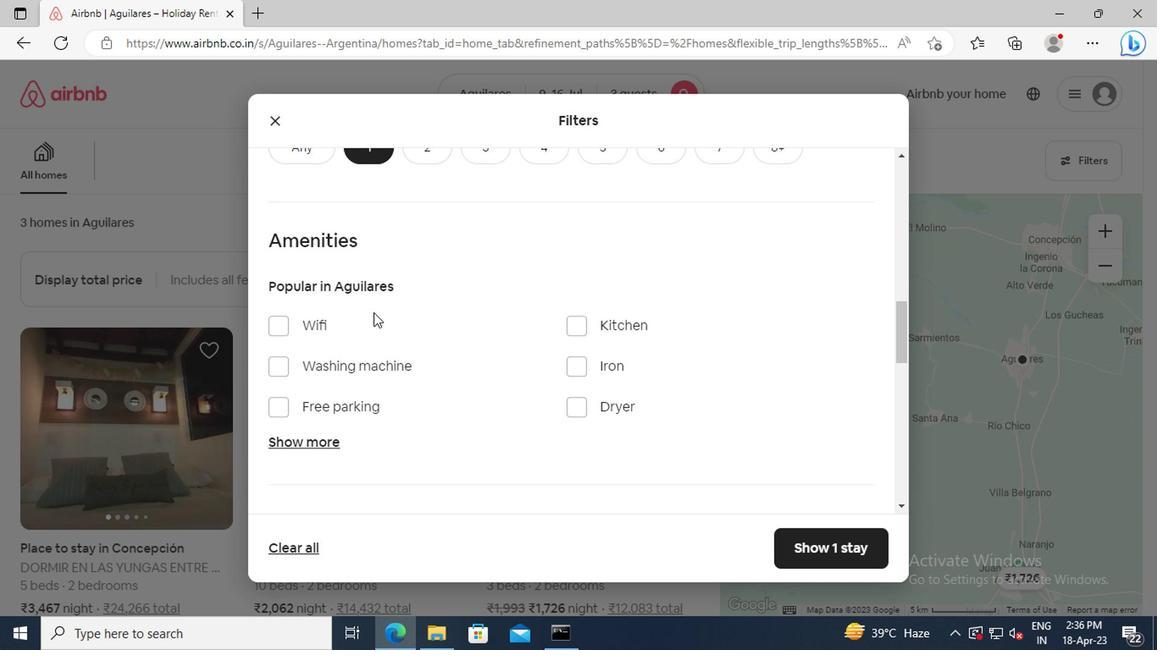 
Action: Mouse scrolled (371, 312) with delta (0, -1)
Screenshot: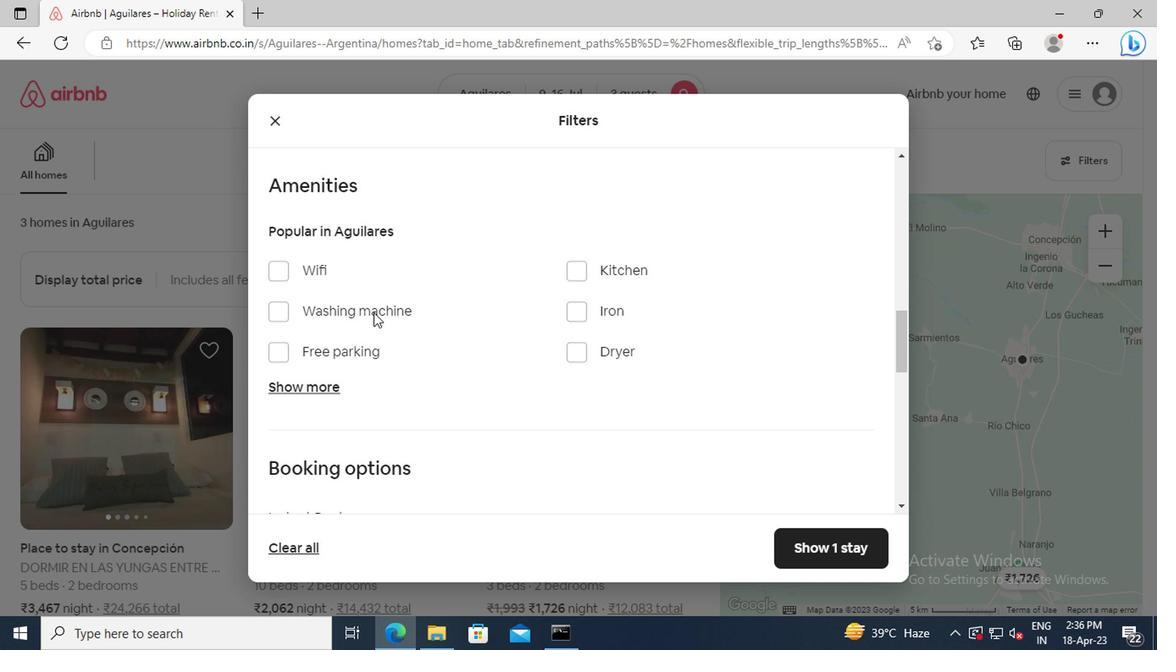 
Action: Mouse moved to (323, 333)
Screenshot: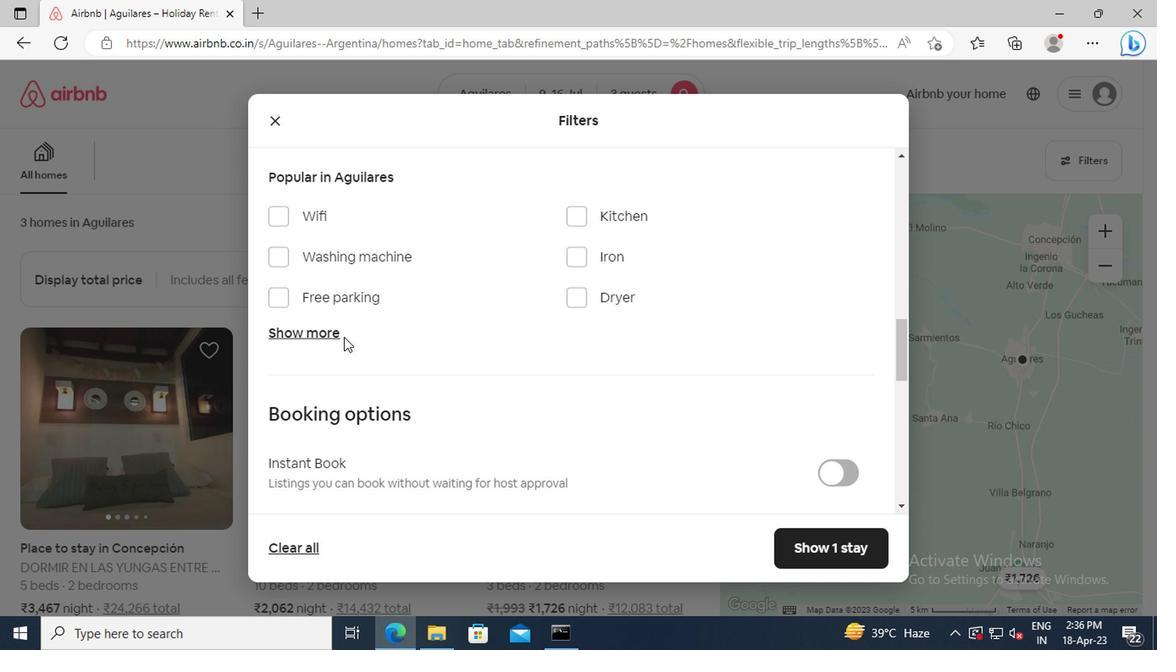 
Action: Mouse pressed left at (323, 333)
Screenshot: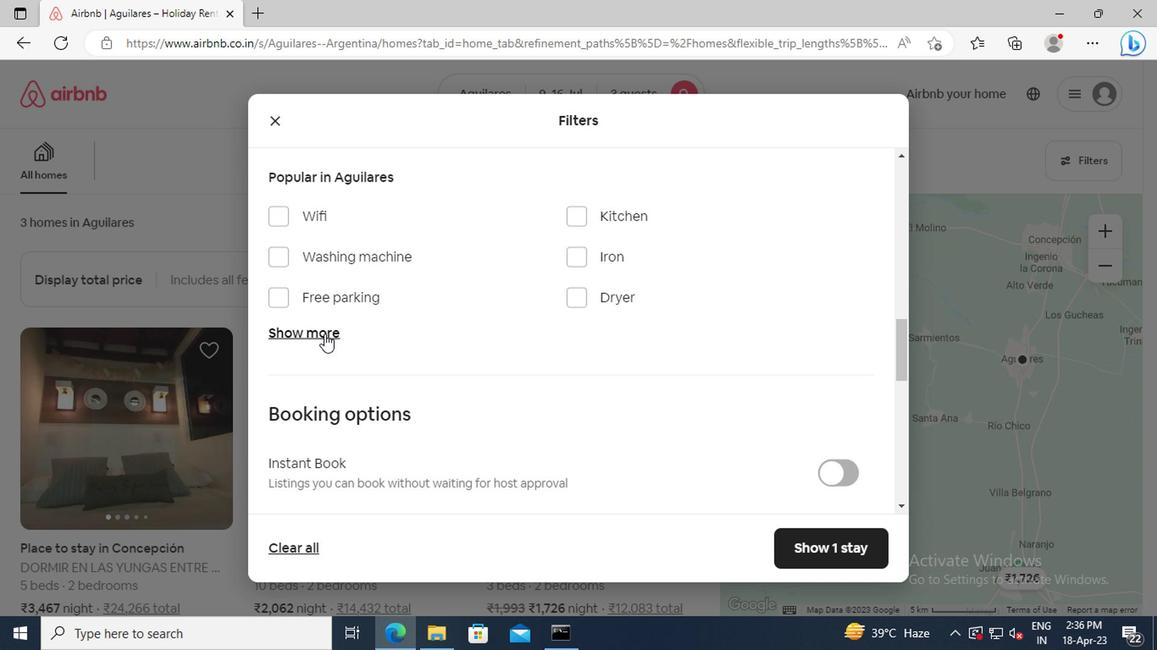 
Action: Mouse scrolled (323, 333) with delta (0, 0)
Screenshot: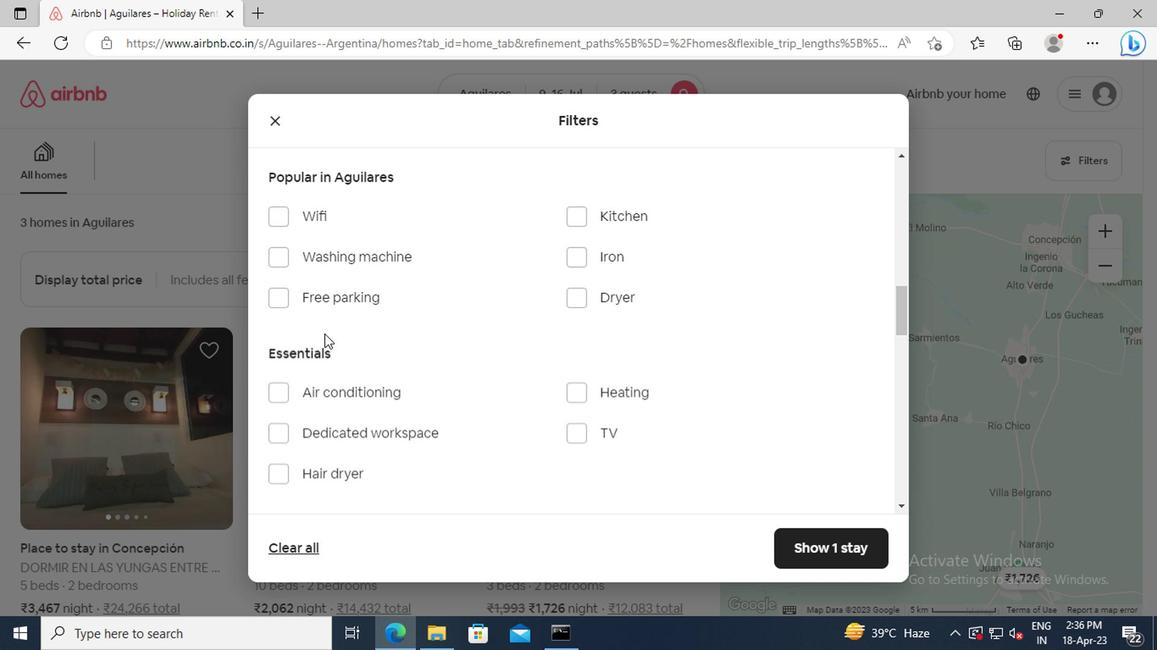 
Action: Mouse moved to (566, 339)
Screenshot: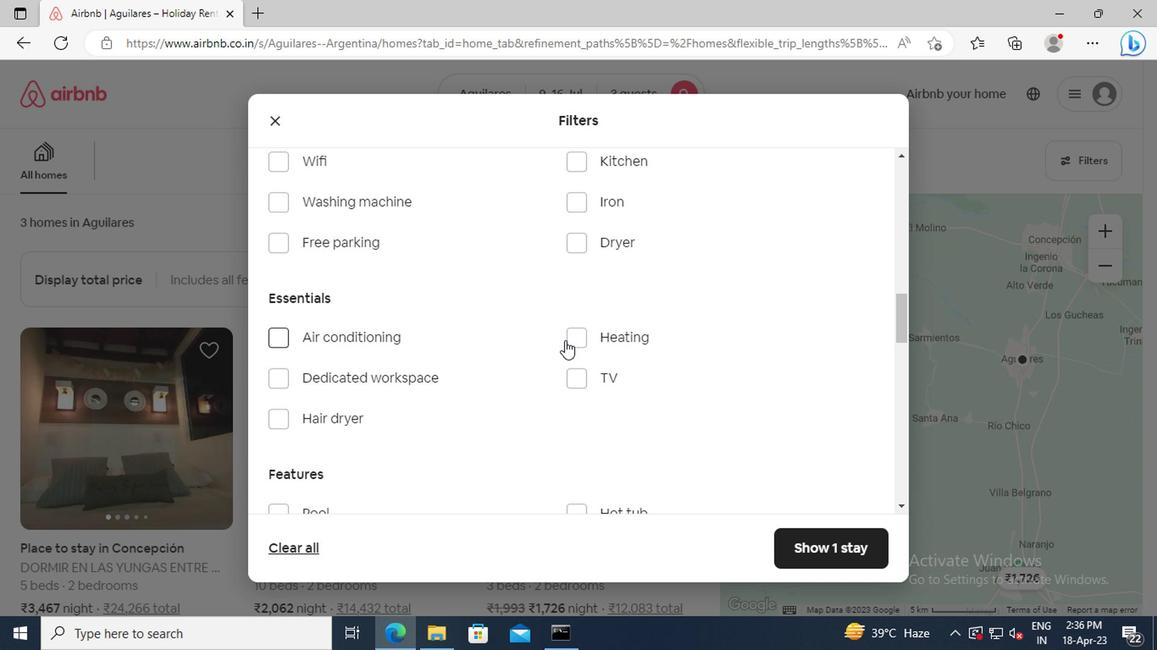 
Action: Mouse pressed left at (566, 339)
Screenshot: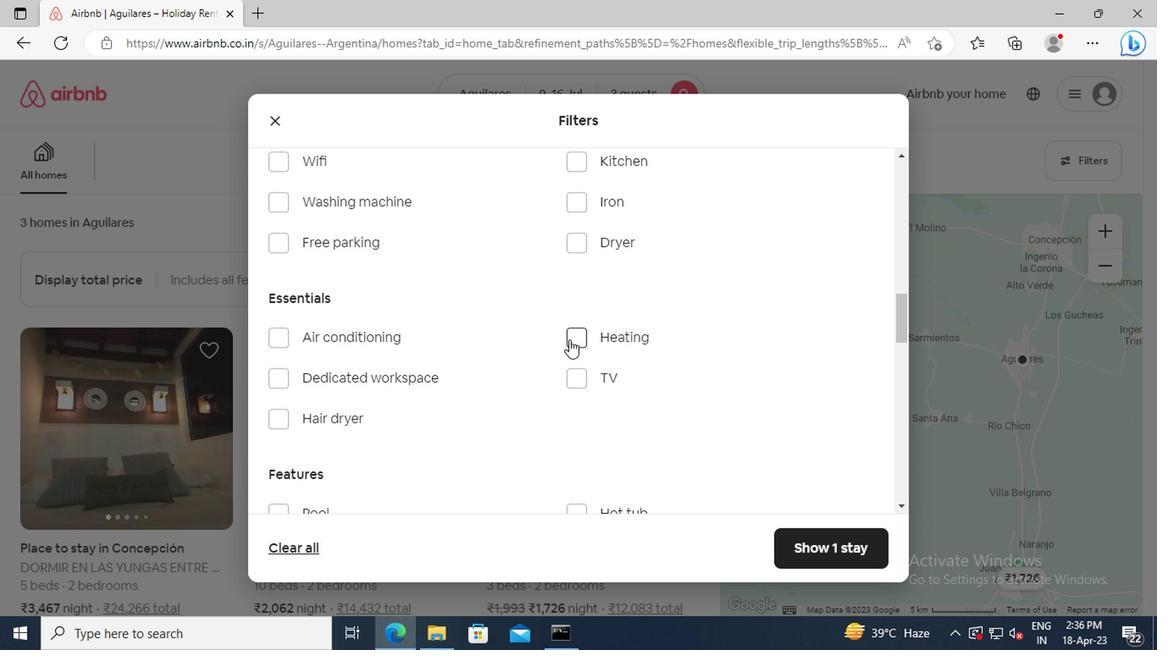 
Action: Mouse moved to (386, 337)
Screenshot: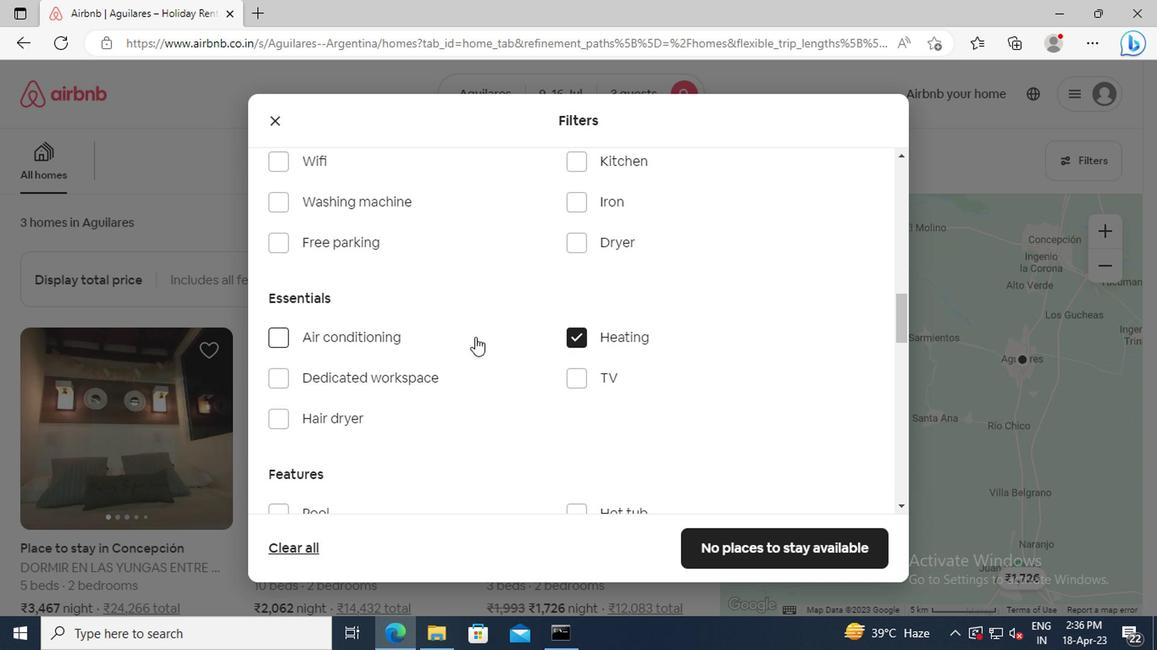 
Action: Mouse scrolled (386, 336) with delta (0, -1)
Screenshot: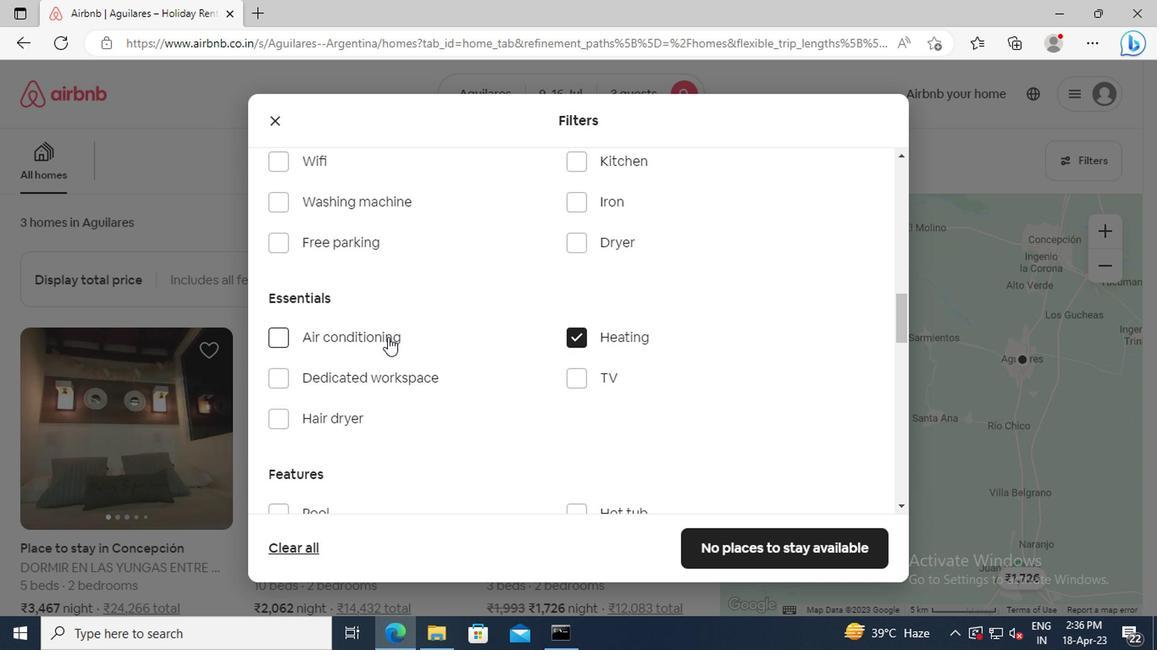 
Action: Mouse scrolled (386, 336) with delta (0, -1)
Screenshot: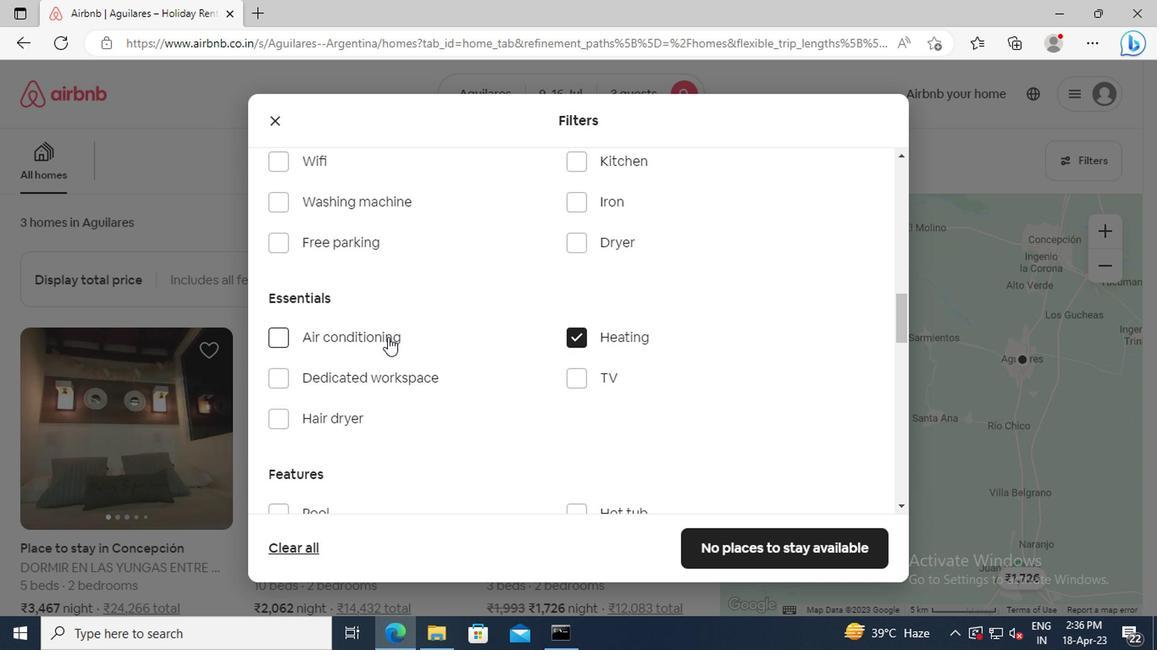 
Action: Mouse scrolled (386, 336) with delta (0, -1)
Screenshot: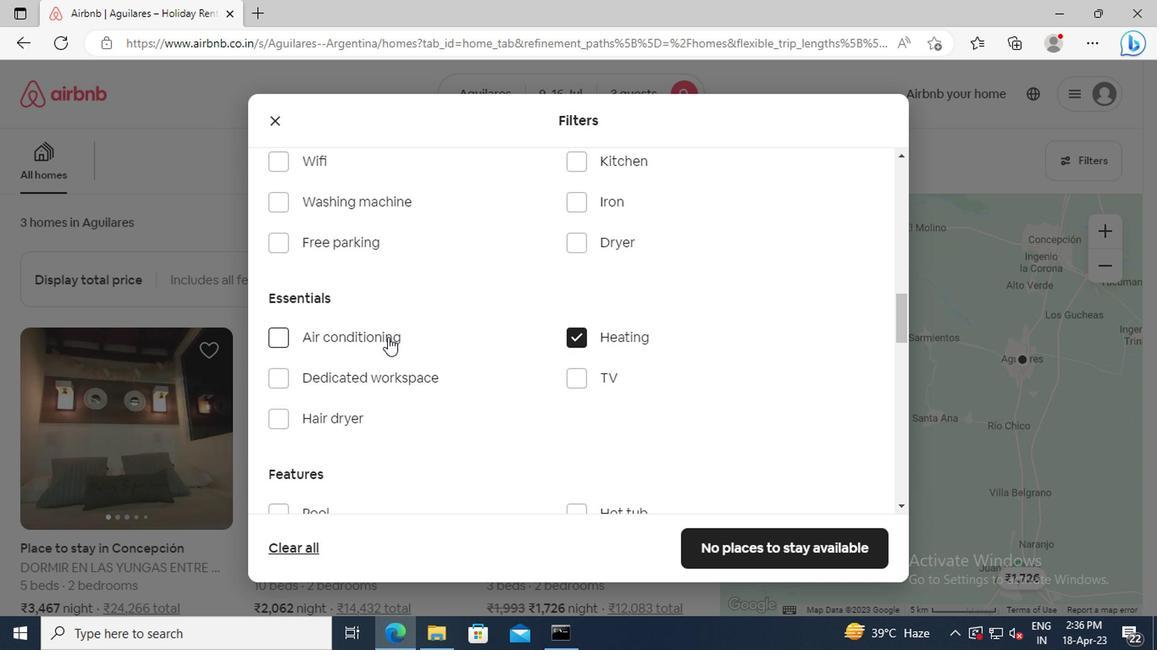 
Action: Mouse scrolled (386, 336) with delta (0, -1)
Screenshot: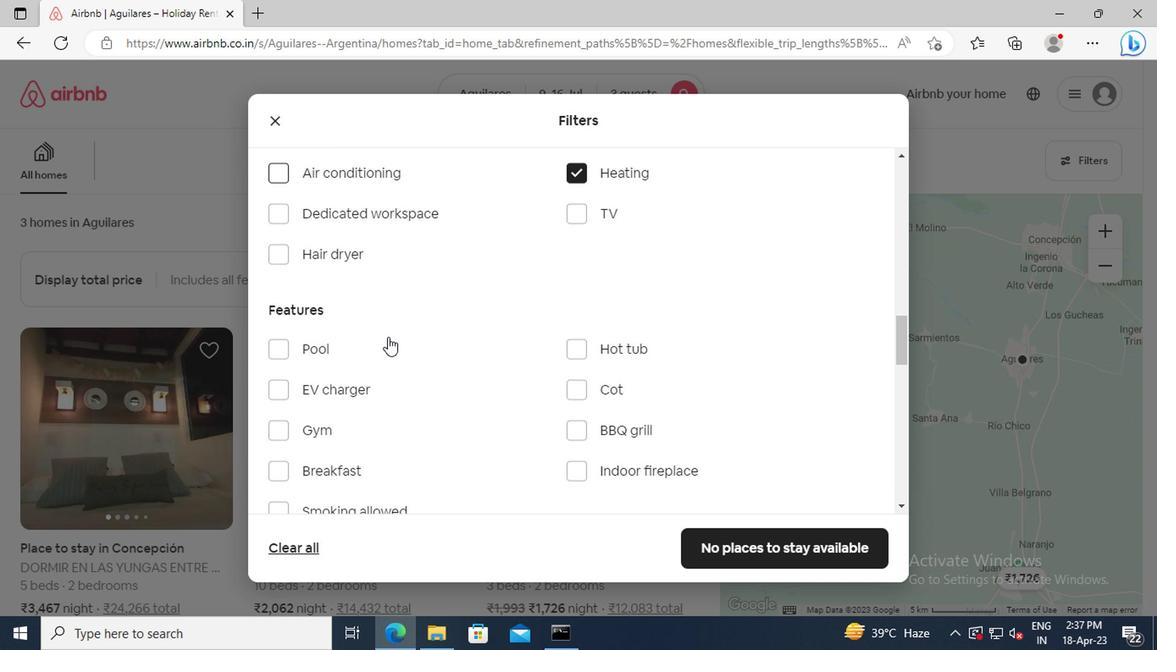 
Action: Mouse scrolled (386, 336) with delta (0, -1)
Screenshot: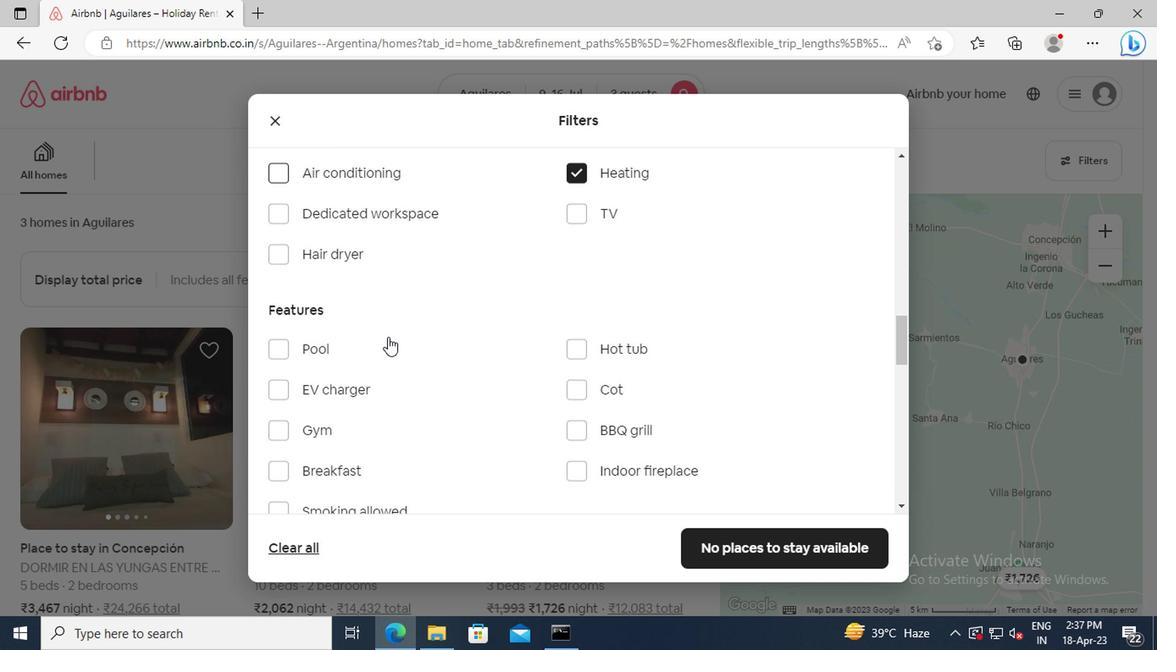 
Action: Mouse scrolled (386, 336) with delta (0, -1)
Screenshot: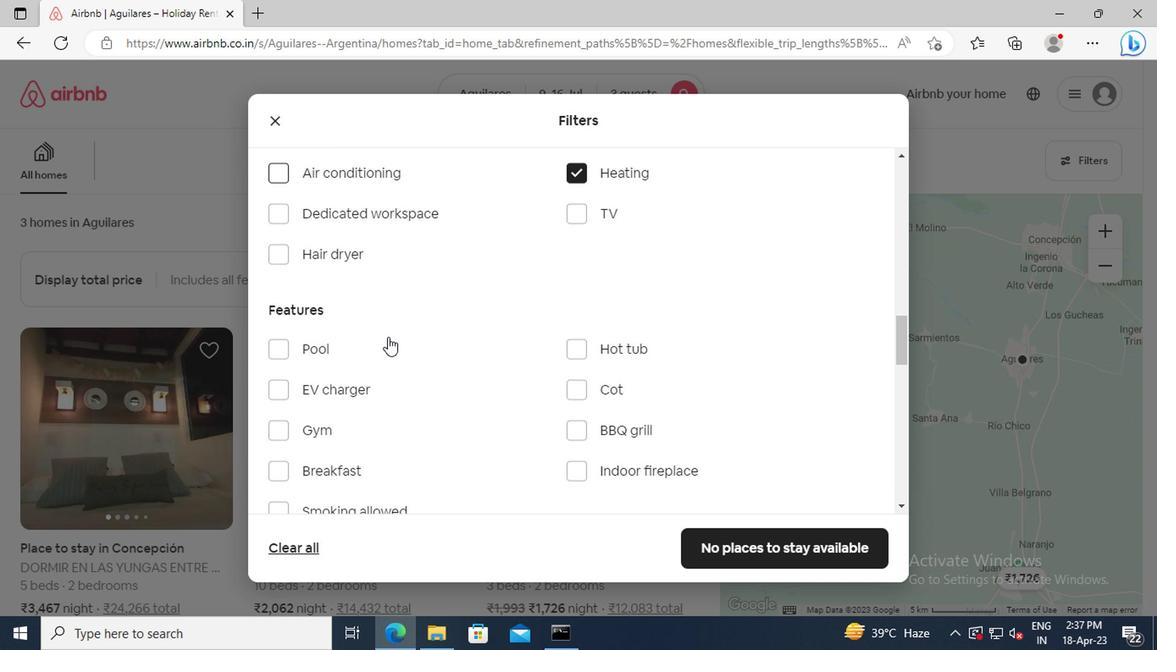 
Action: Mouse scrolled (386, 336) with delta (0, -1)
Screenshot: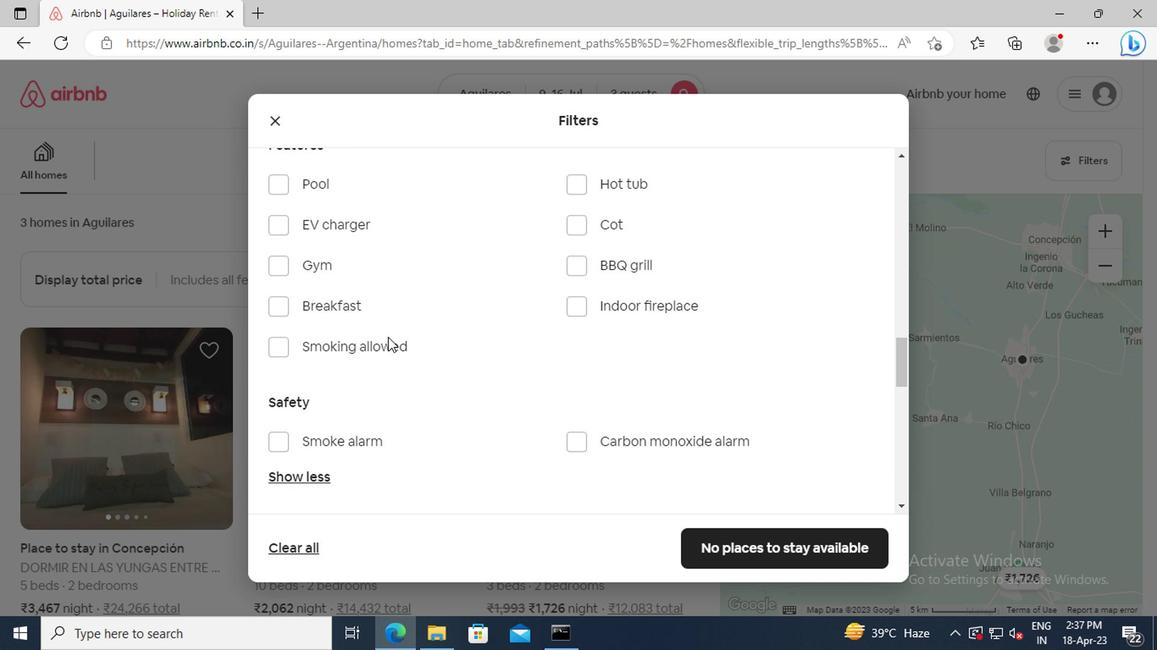 
Action: Mouse scrolled (386, 336) with delta (0, -1)
Screenshot: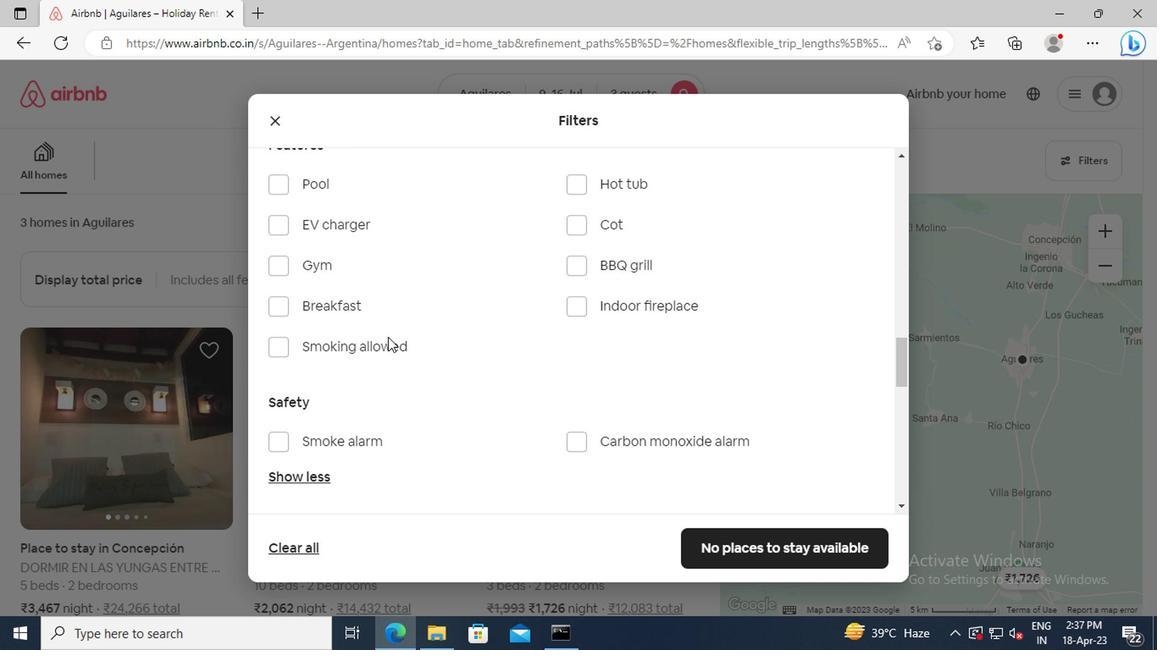 
Action: Mouse scrolled (386, 336) with delta (0, -1)
Screenshot: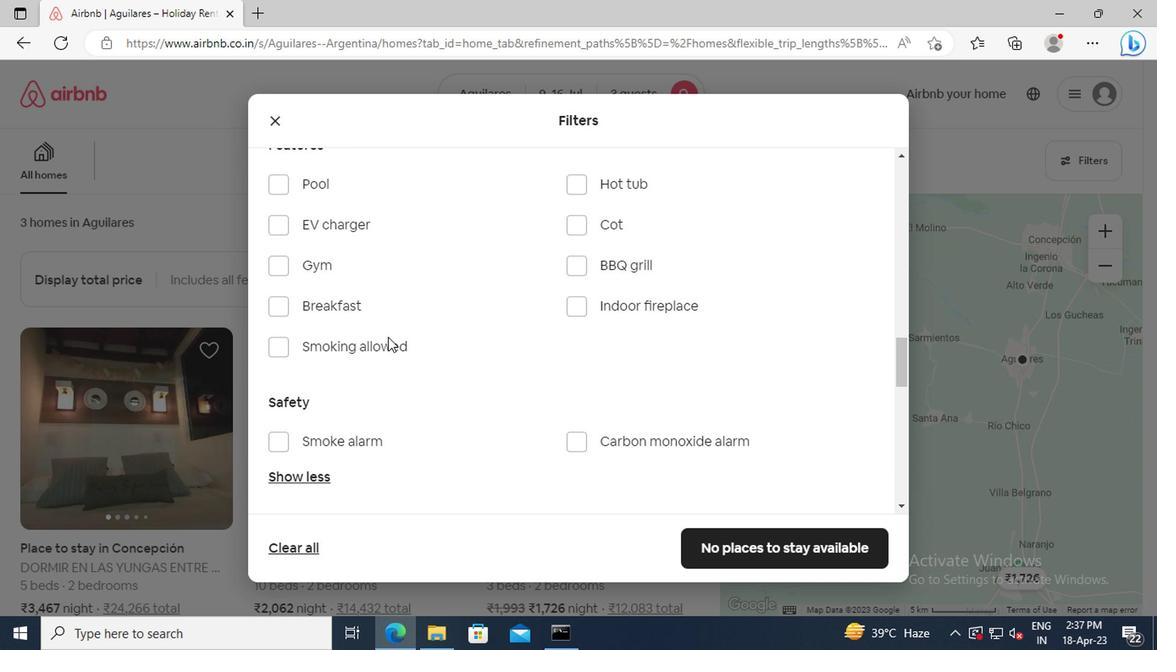 
Action: Mouse scrolled (386, 336) with delta (0, -1)
Screenshot: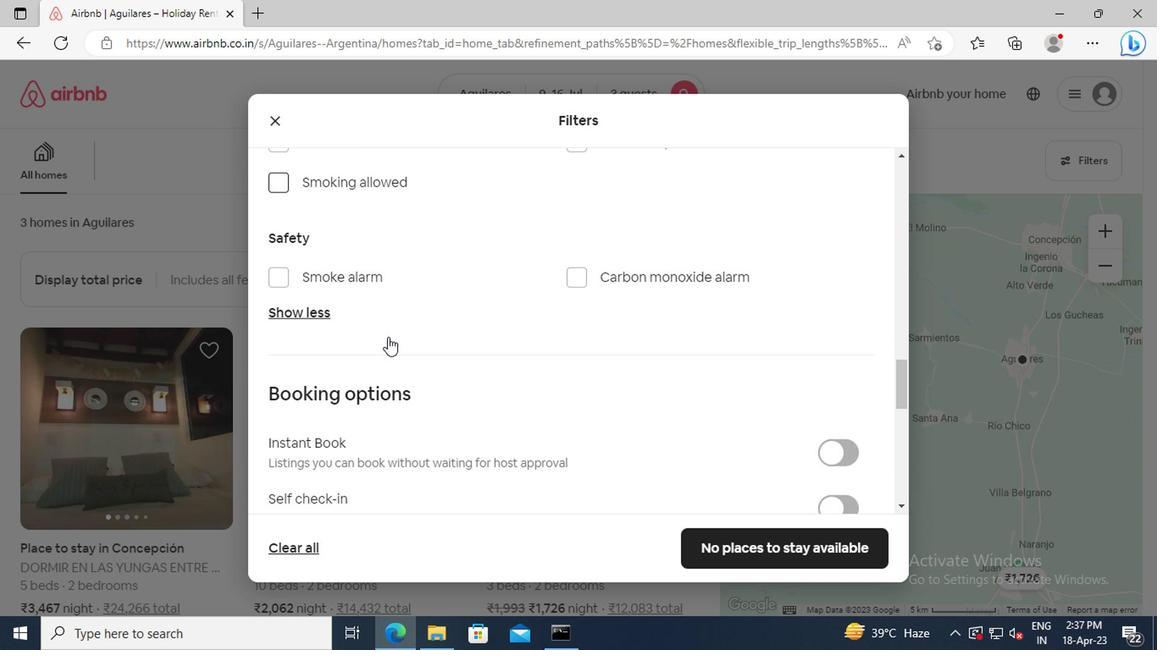 
Action: Mouse scrolled (386, 336) with delta (0, -1)
Screenshot: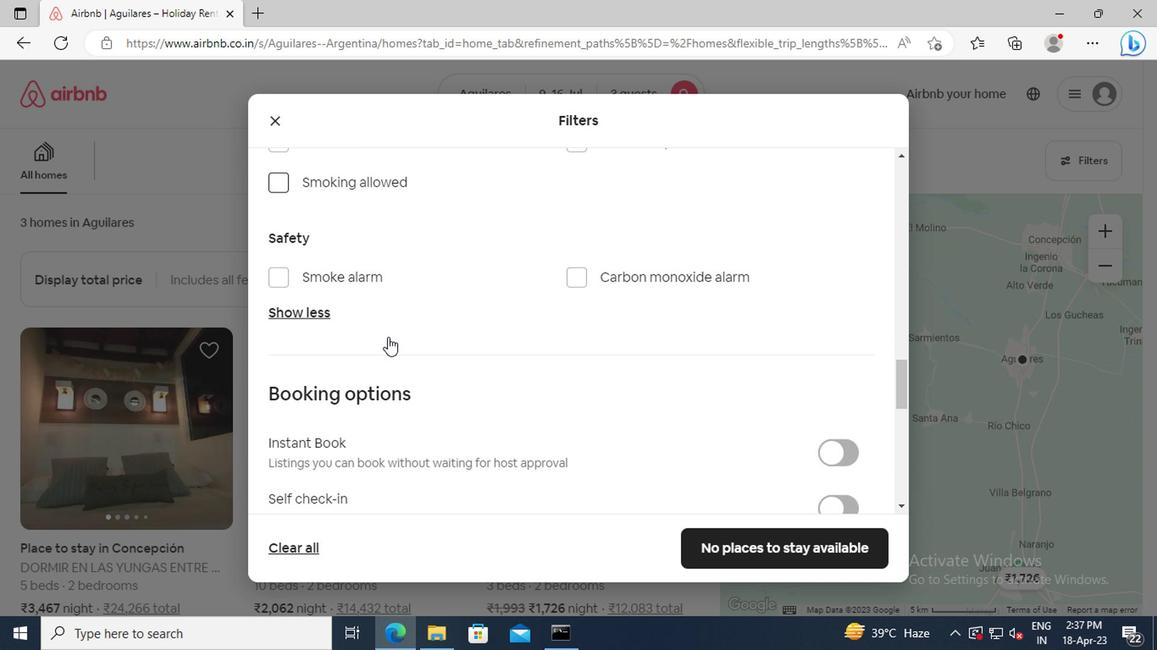 
Action: Mouse moved to (421, 377)
Screenshot: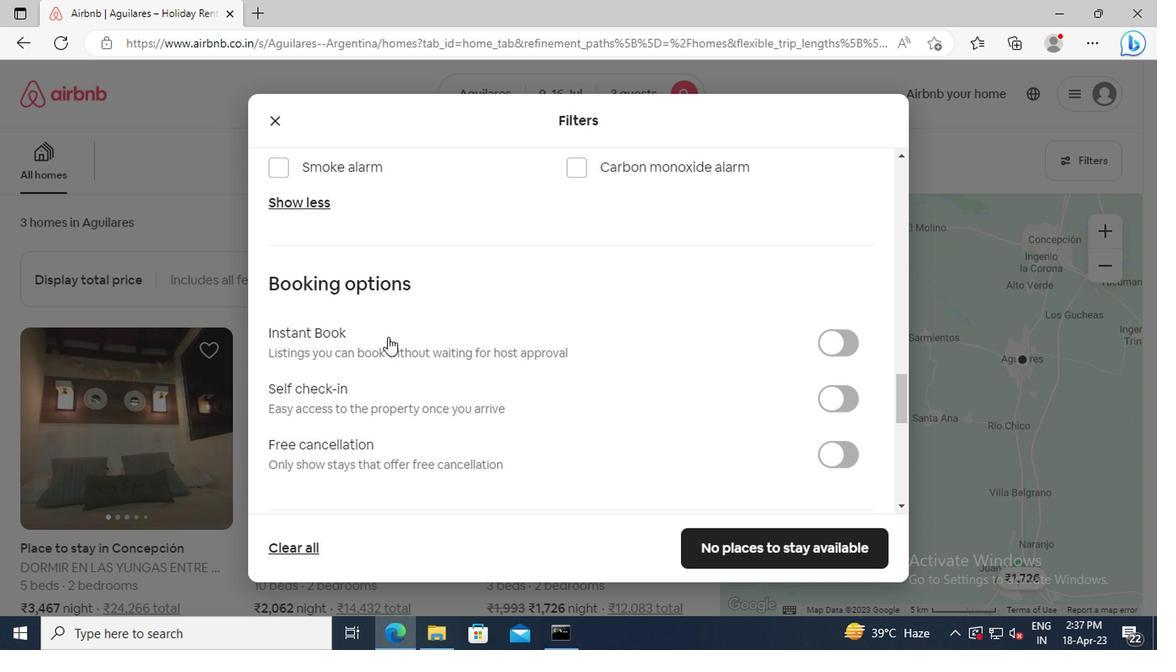 
Action: Mouse scrolled (421, 377) with delta (0, 0)
Screenshot: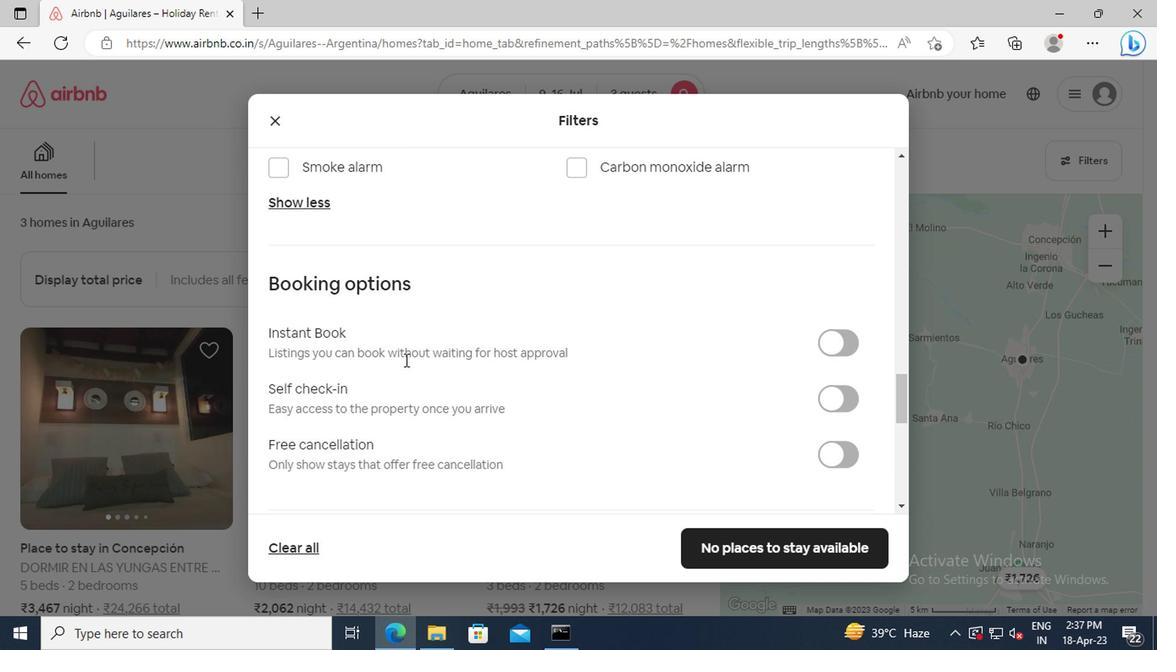 
Action: Mouse moved to (835, 348)
Screenshot: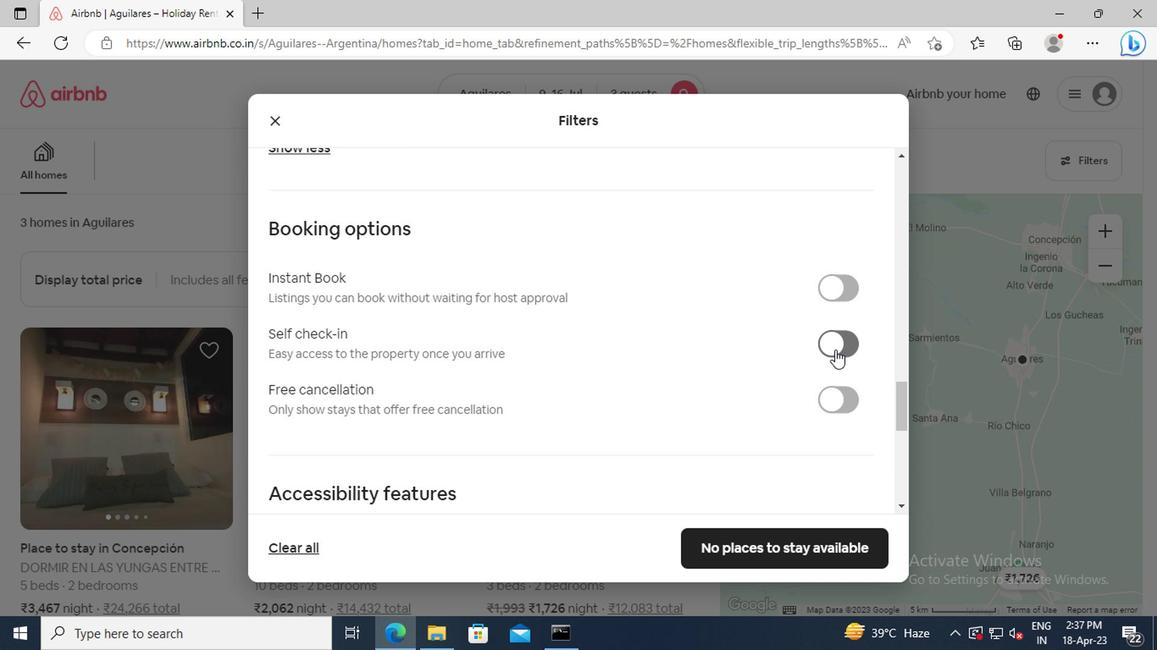 
Action: Mouse pressed left at (835, 348)
Screenshot: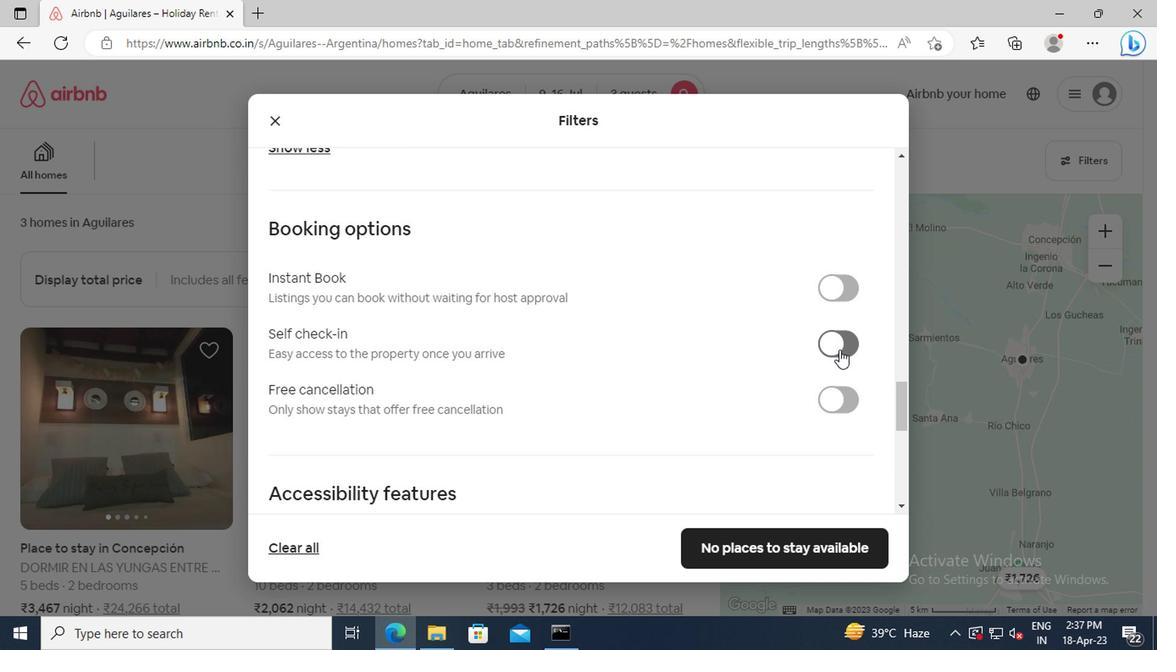 
Action: Mouse moved to (437, 342)
Screenshot: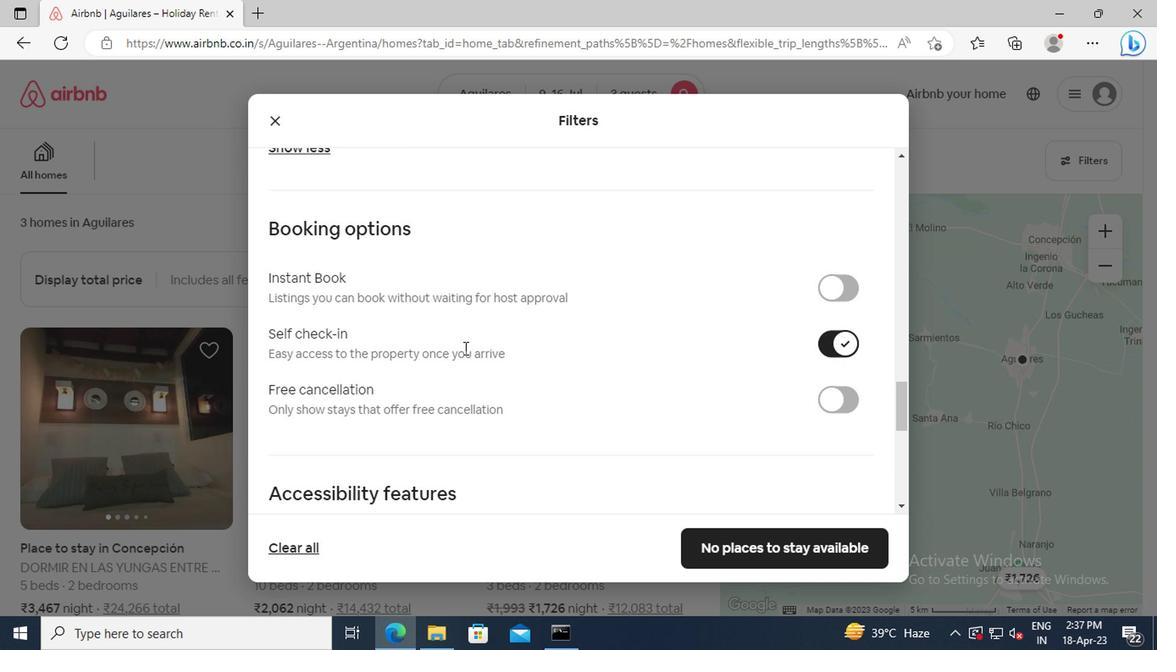 
Action: Mouse scrolled (437, 341) with delta (0, 0)
Screenshot: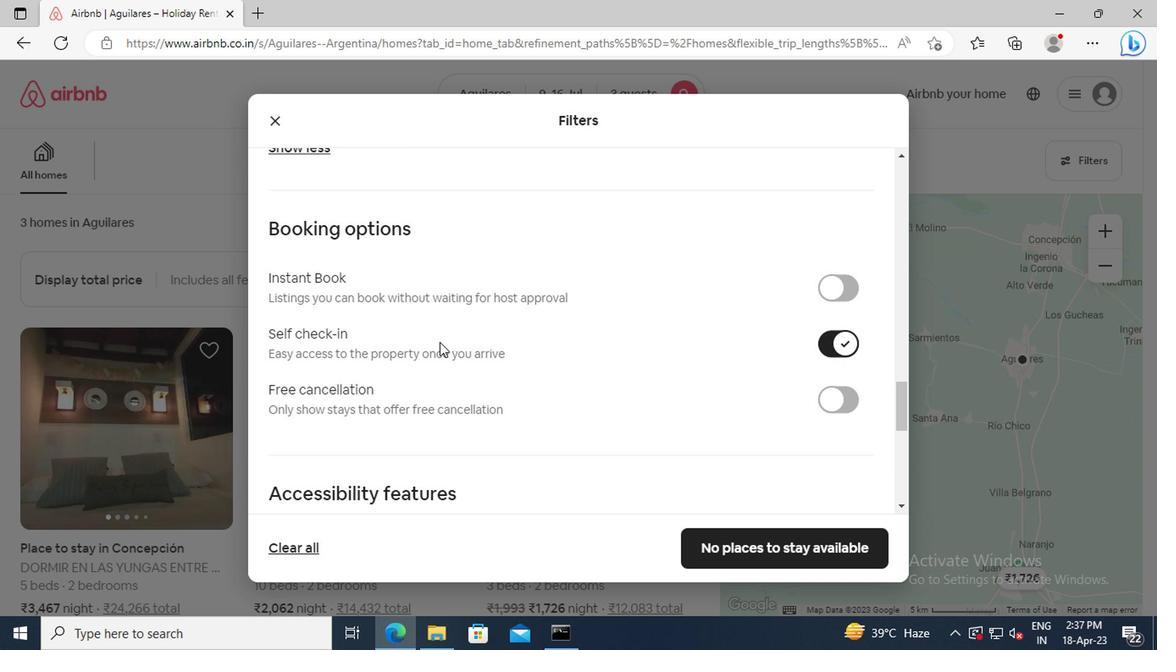 
Action: Mouse scrolled (437, 341) with delta (0, 0)
Screenshot: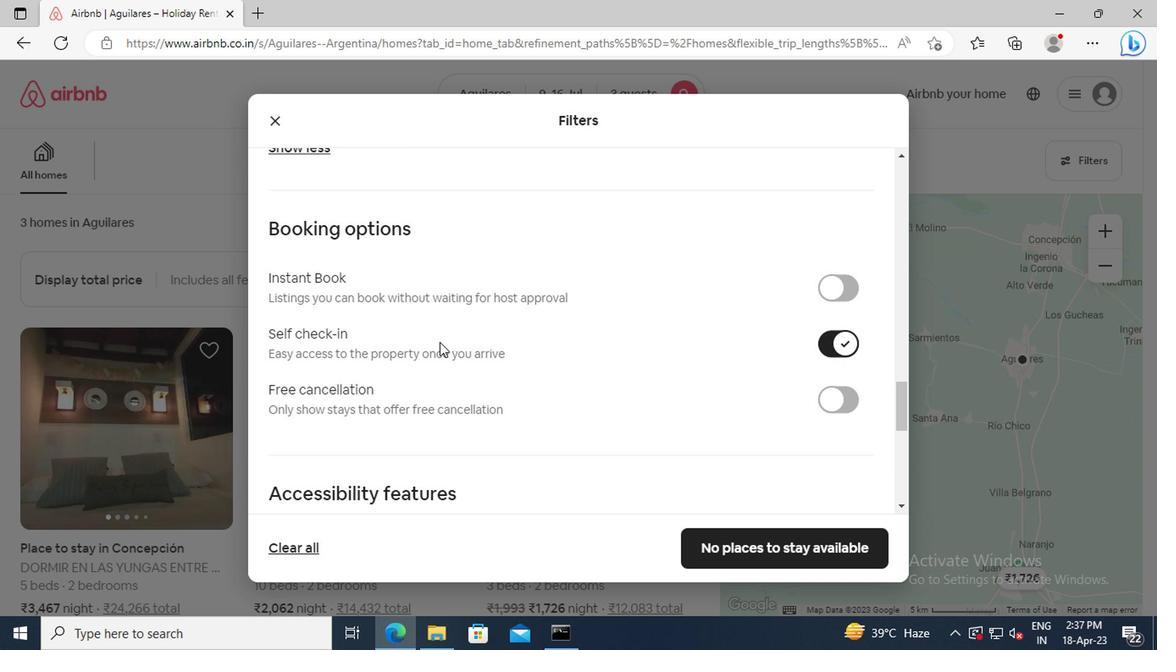 
Action: Mouse scrolled (437, 341) with delta (0, 0)
Screenshot: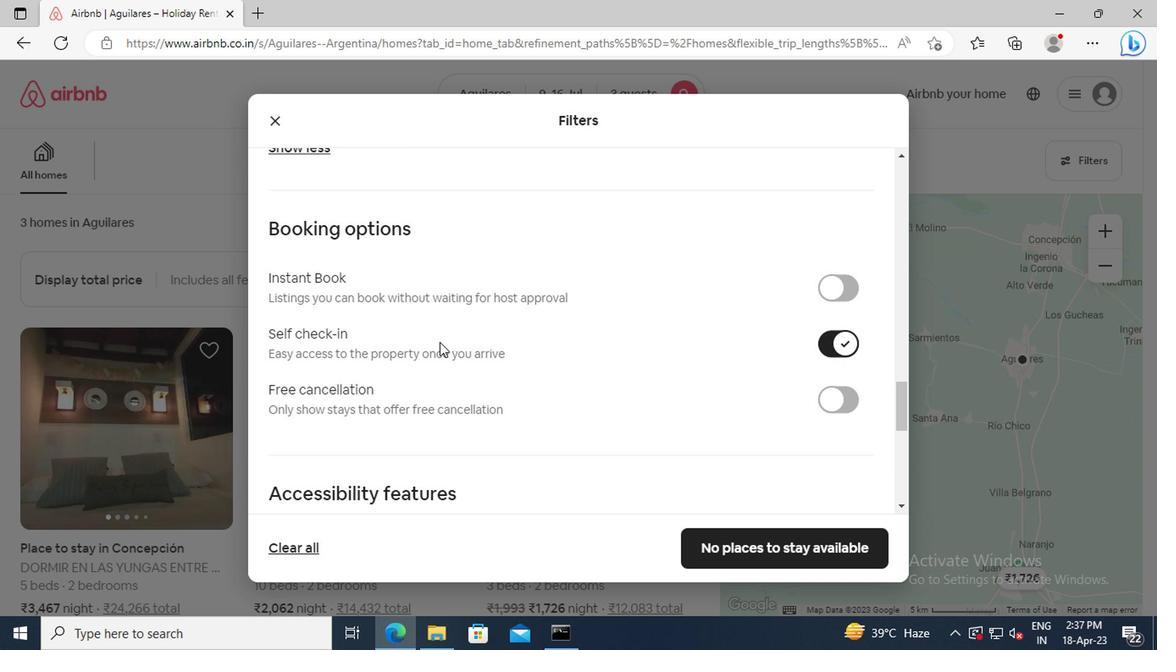 
Action: Mouse scrolled (437, 341) with delta (0, 0)
Screenshot: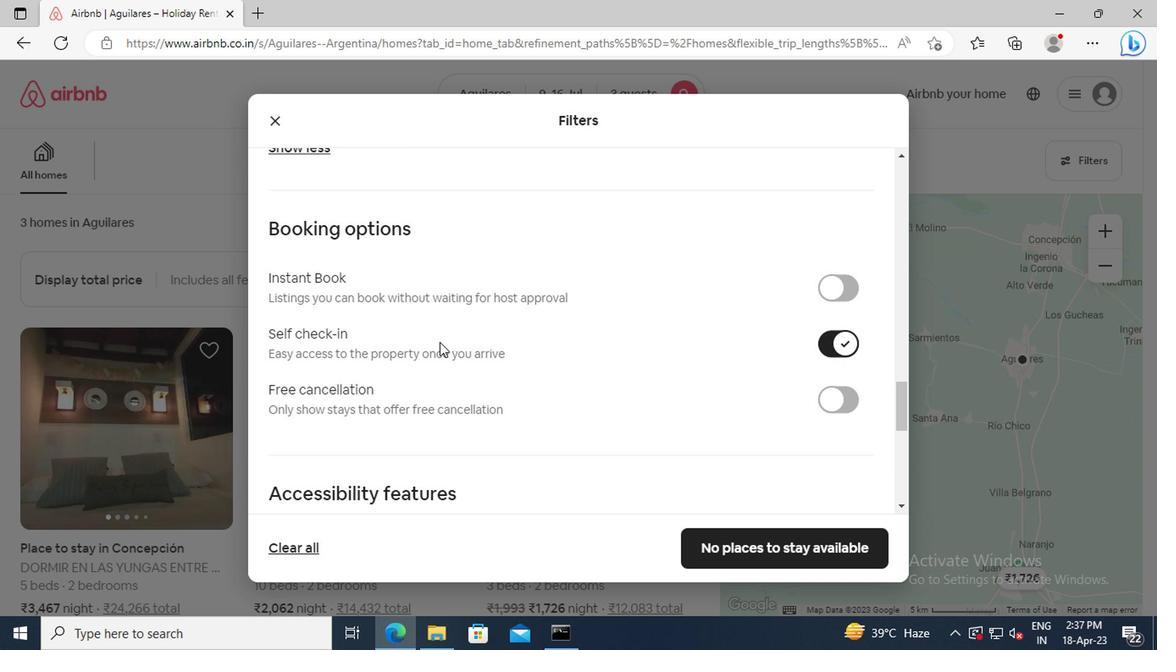 
Action: Mouse scrolled (437, 341) with delta (0, 0)
Screenshot: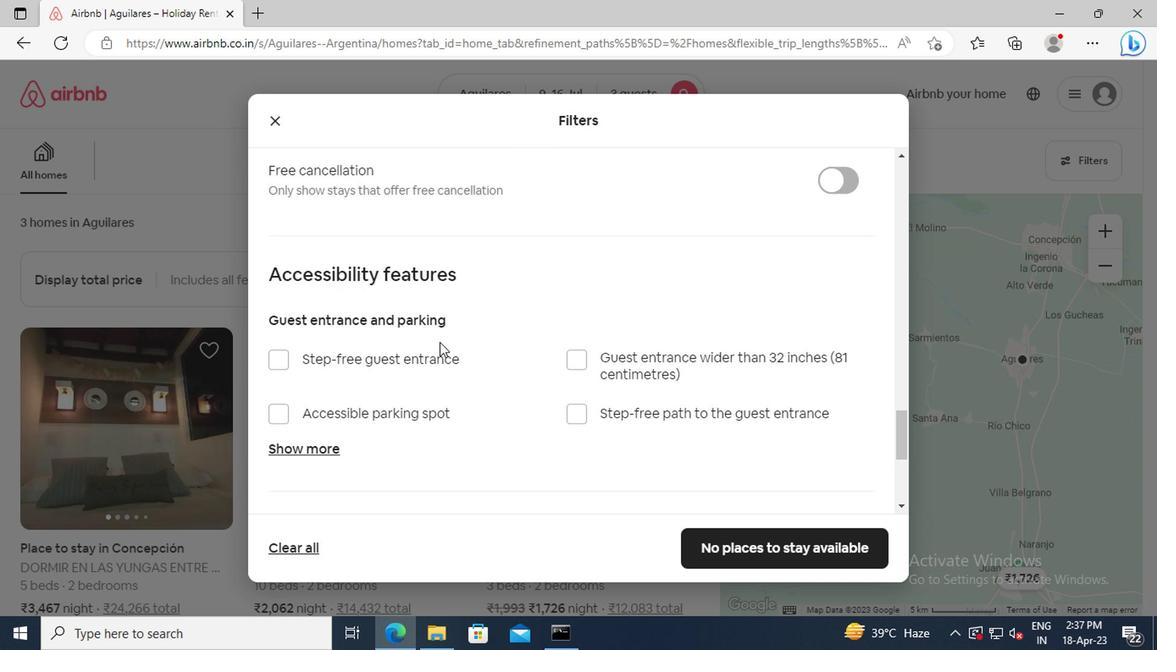 
Action: Mouse scrolled (437, 341) with delta (0, 0)
Screenshot: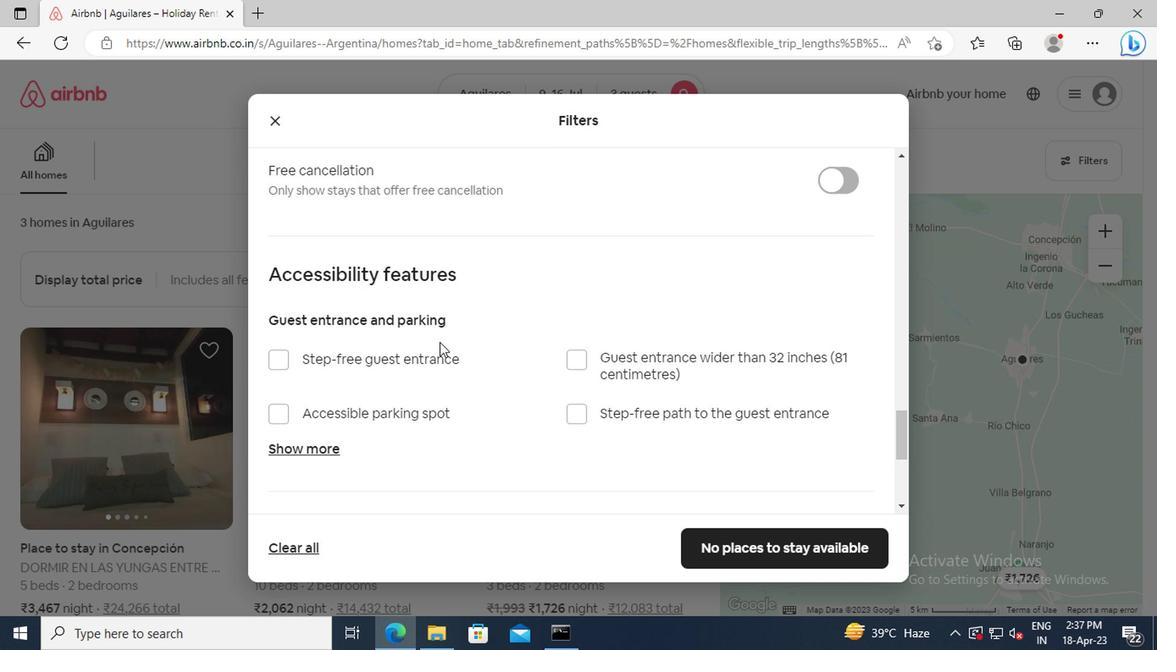 
Action: Mouse scrolled (437, 341) with delta (0, 0)
Screenshot: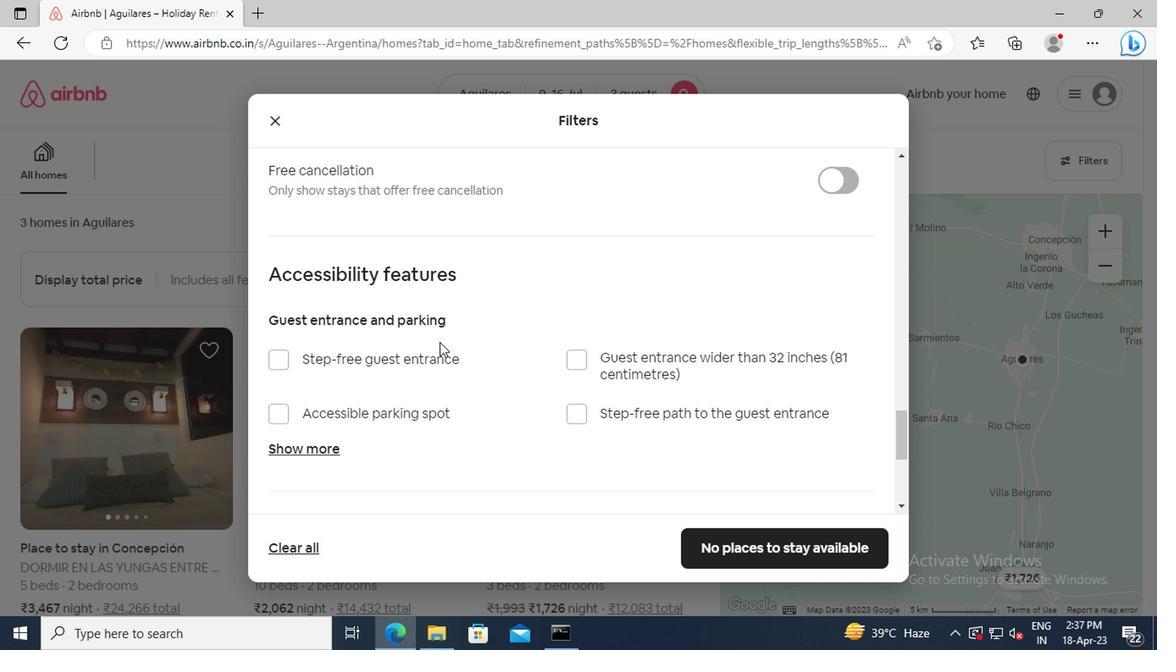 
Action: Mouse scrolled (437, 341) with delta (0, 0)
Screenshot: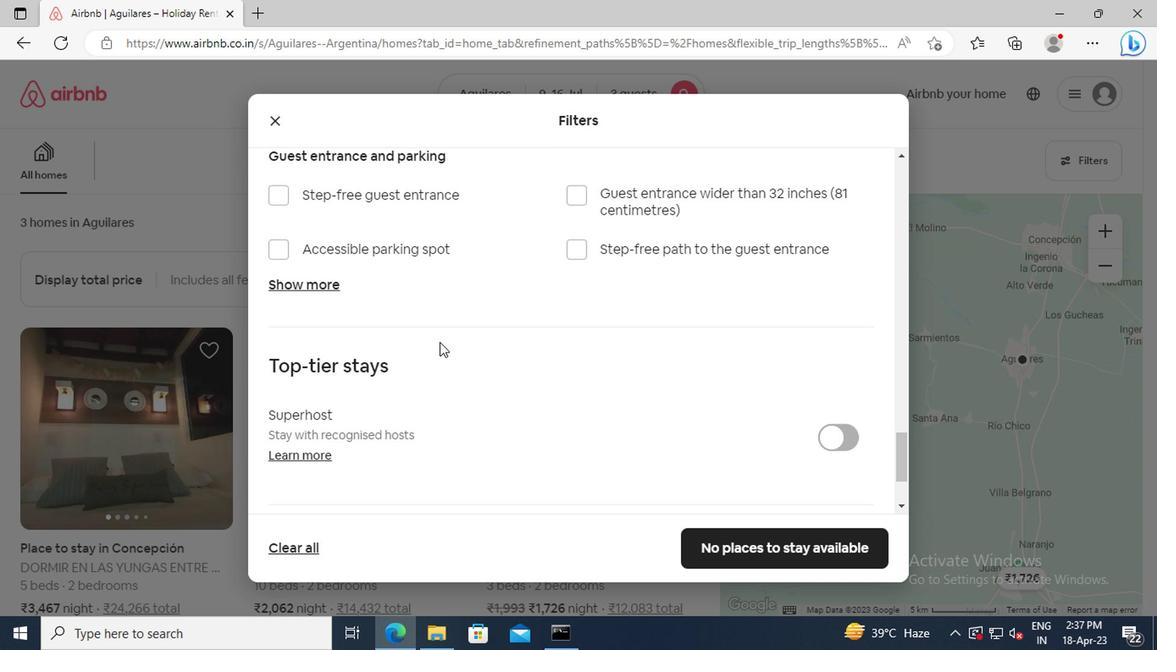 
Action: Mouse scrolled (437, 341) with delta (0, 0)
Screenshot: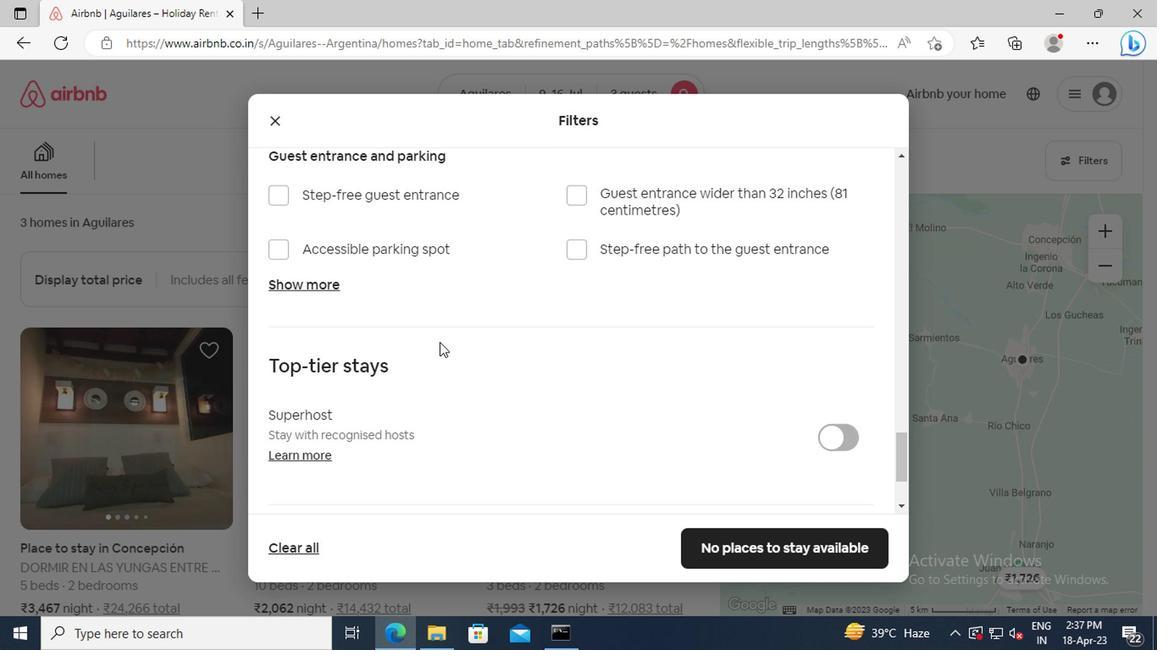 
Action: Mouse scrolled (437, 341) with delta (0, 0)
Screenshot: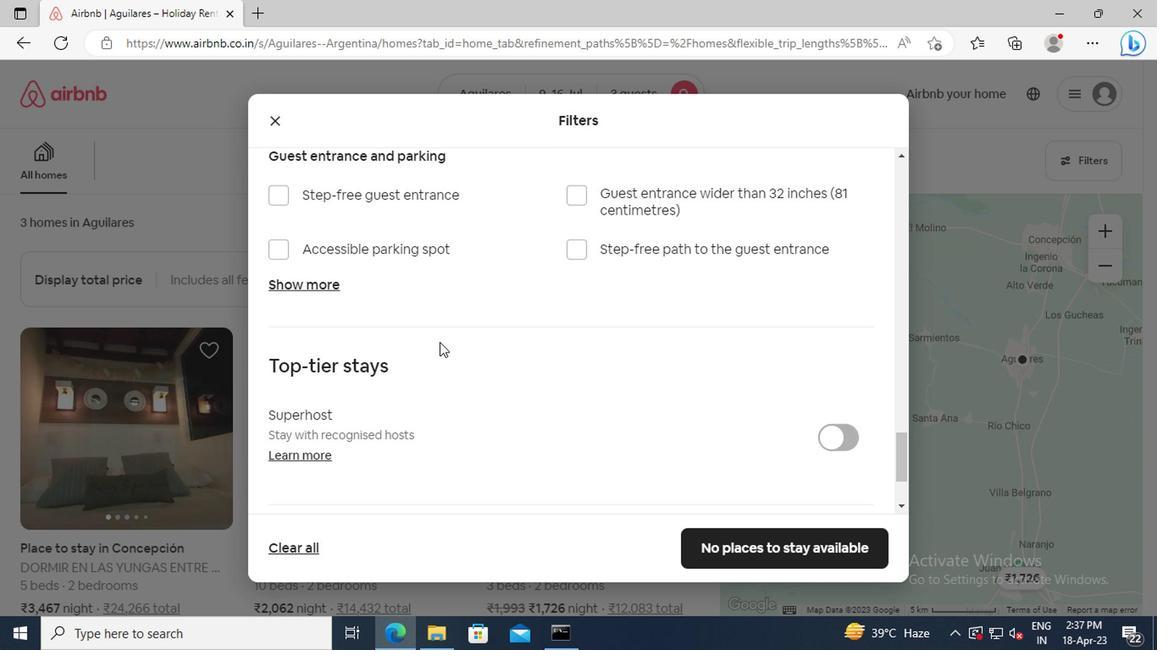 
Action: Mouse scrolled (437, 341) with delta (0, 0)
Screenshot: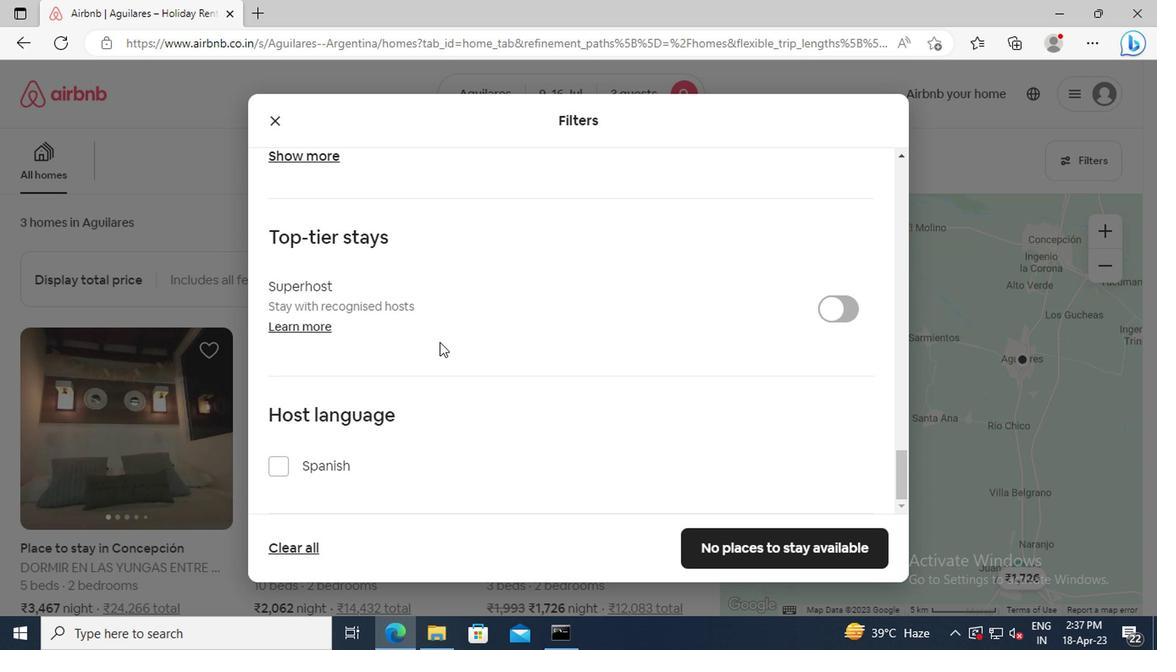 
Action: Mouse moved to (712, 538)
Screenshot: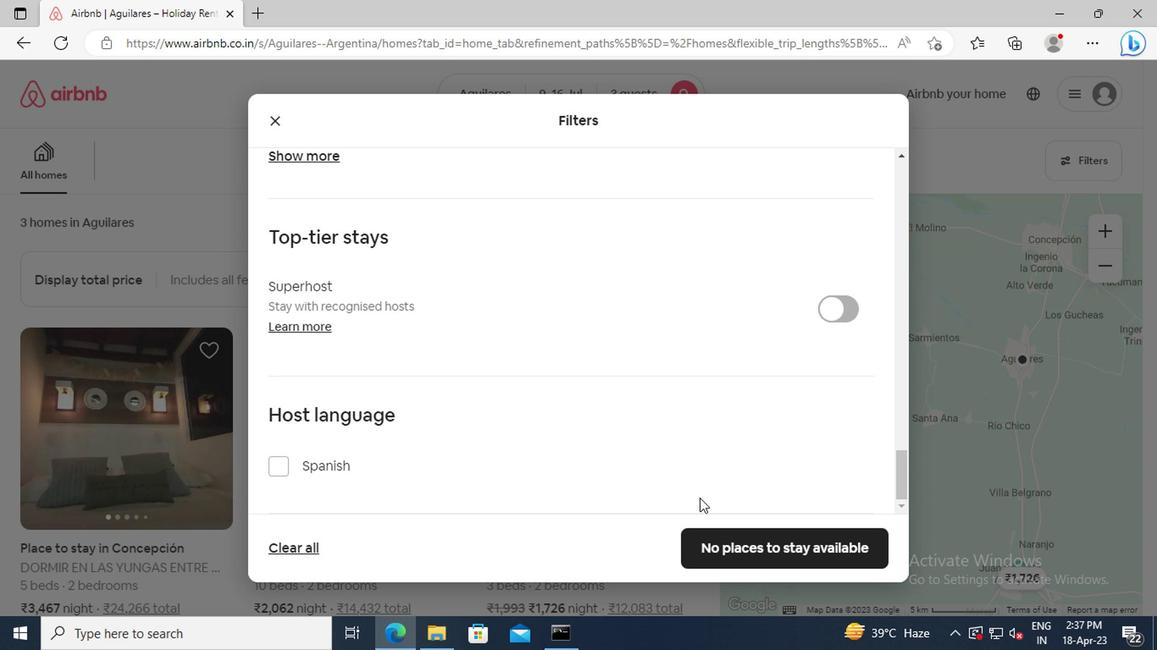
Action: Mouse pressed left at (712, 538)
Screenshot: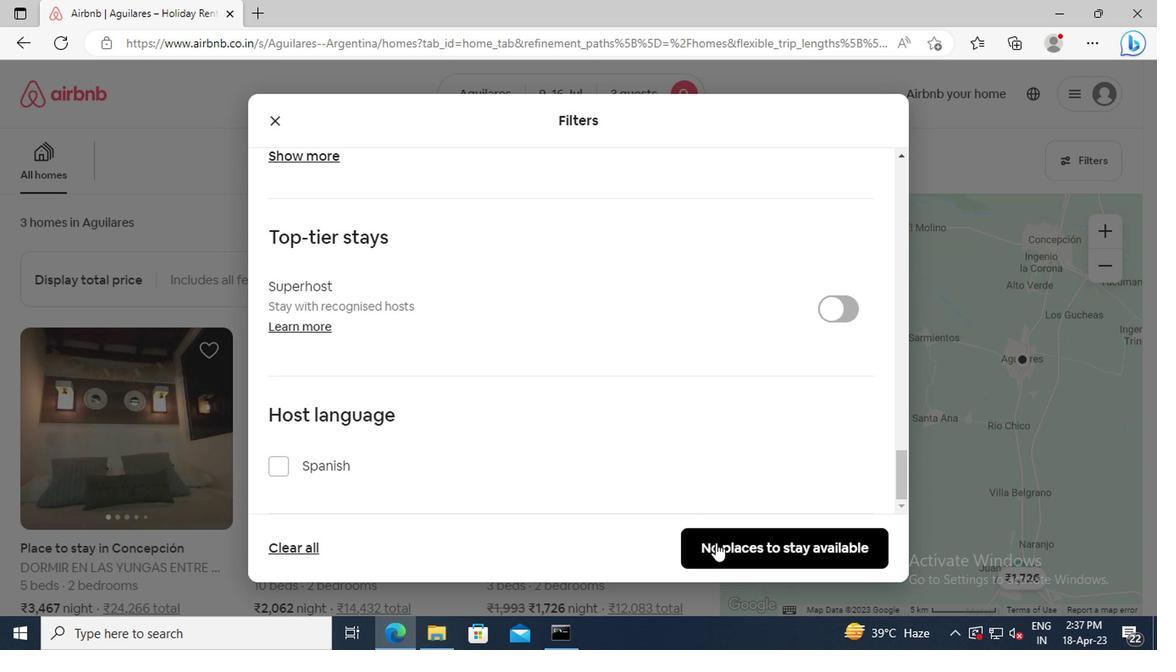 
